 Task: Find connections with filter location Mau with filter topic #Leanstartupswith filter profile language German with filter current company Edureka with filter school M.KUMARASAMY COLLEGE OF ENGINEERING, KARUR with filter industry IT System Training and Support with filter service category Financial Planning with filter keywords title Bellhop
Action: Mouse moved to (593, 80)
Screenshot: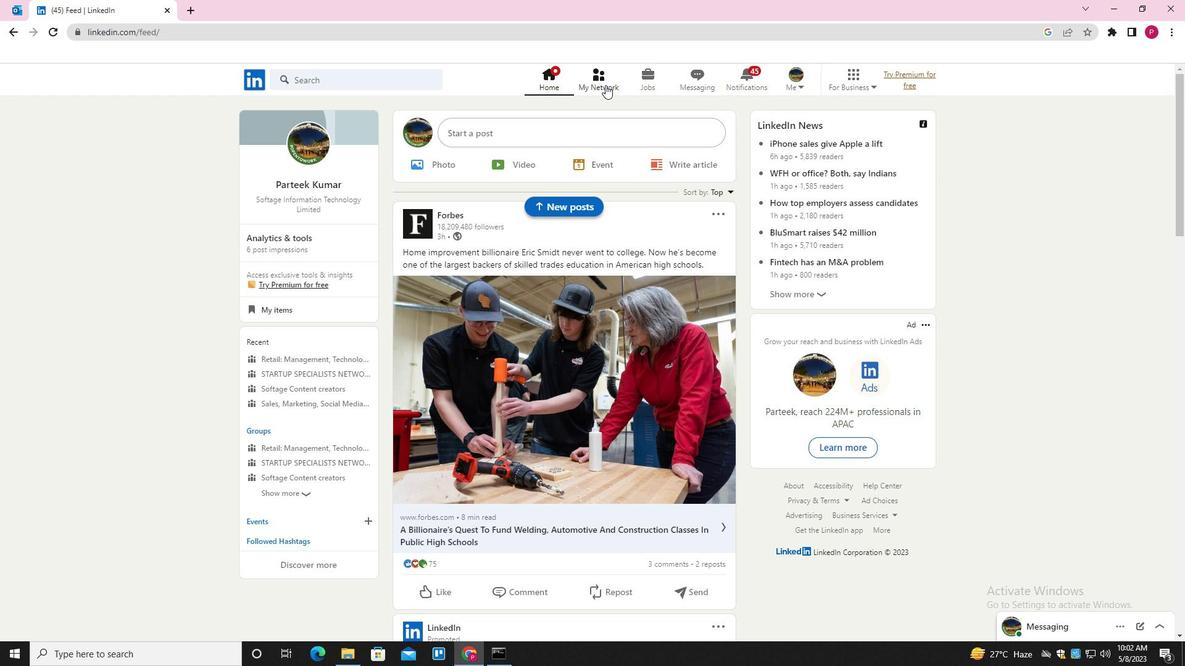 
Action: Mouse pressed left at (593, 80)
Screenshot: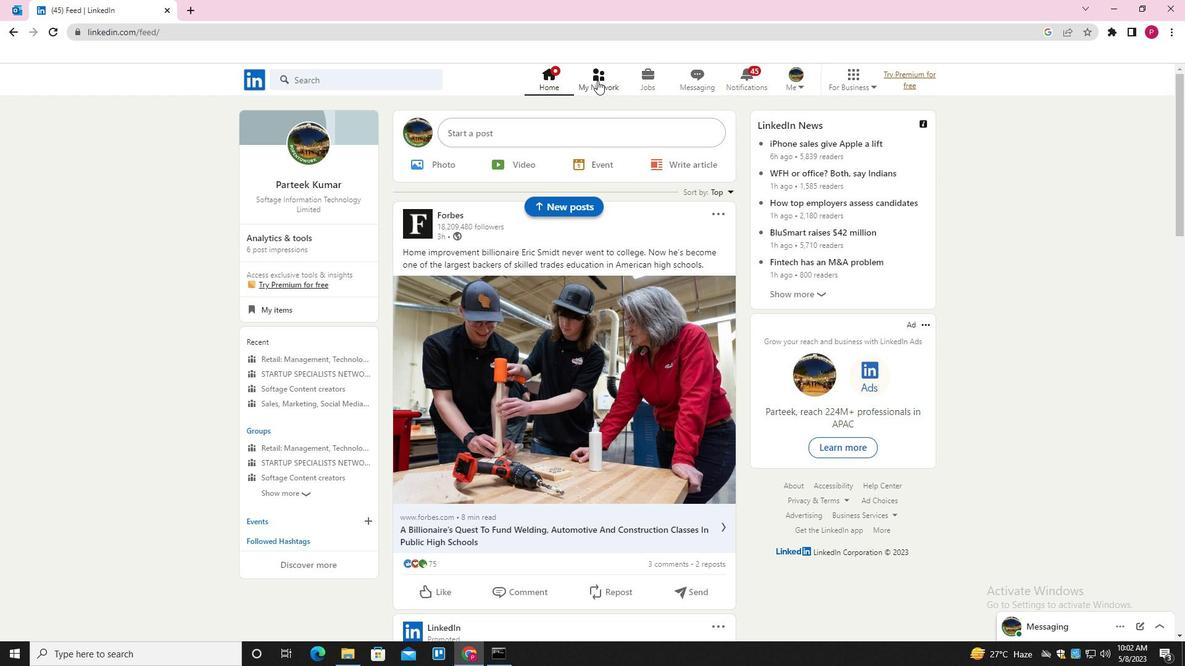 
Action: Mouse moved to (385, 147)
Screenshot: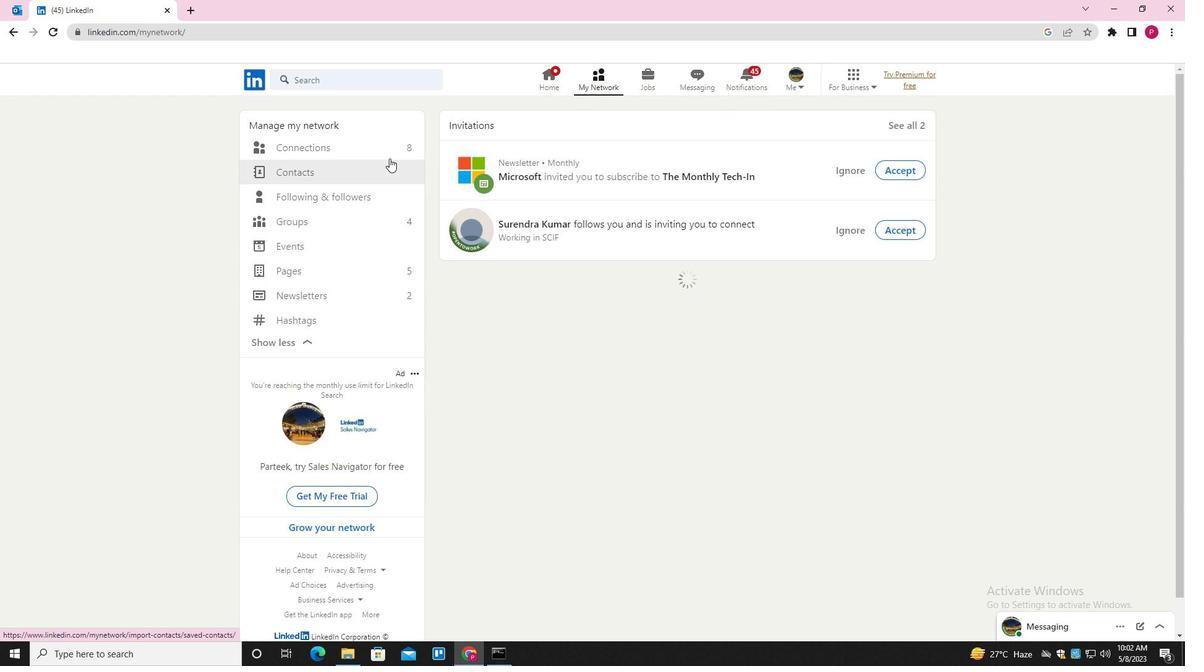 
Action: Mouse pressed left at (385, 147)
Screenshot: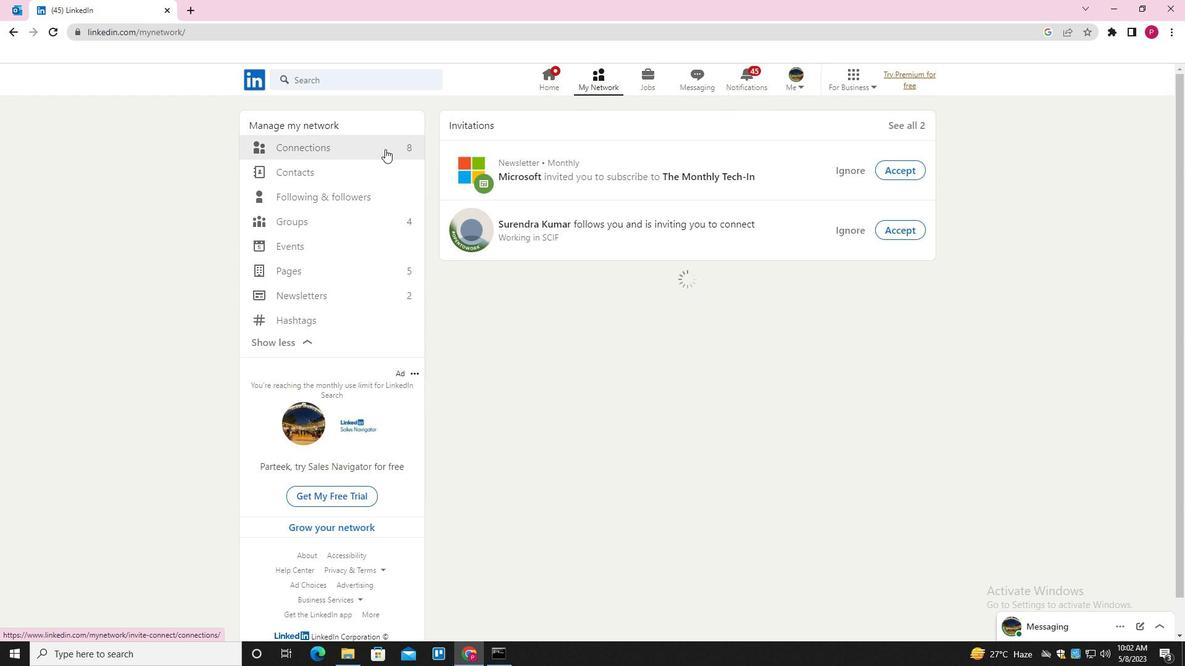 
Action: Mouse moved to (667, 143)
Screenshot: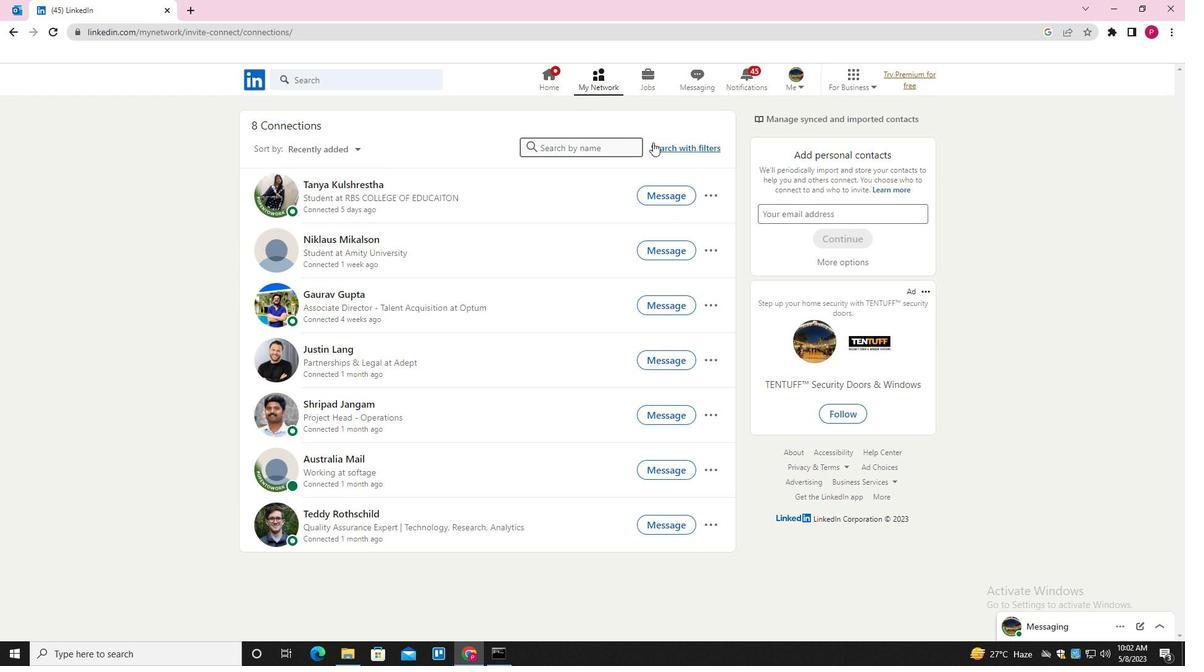 
Action: Mouse pressed left at (667, 143)
Screenshot: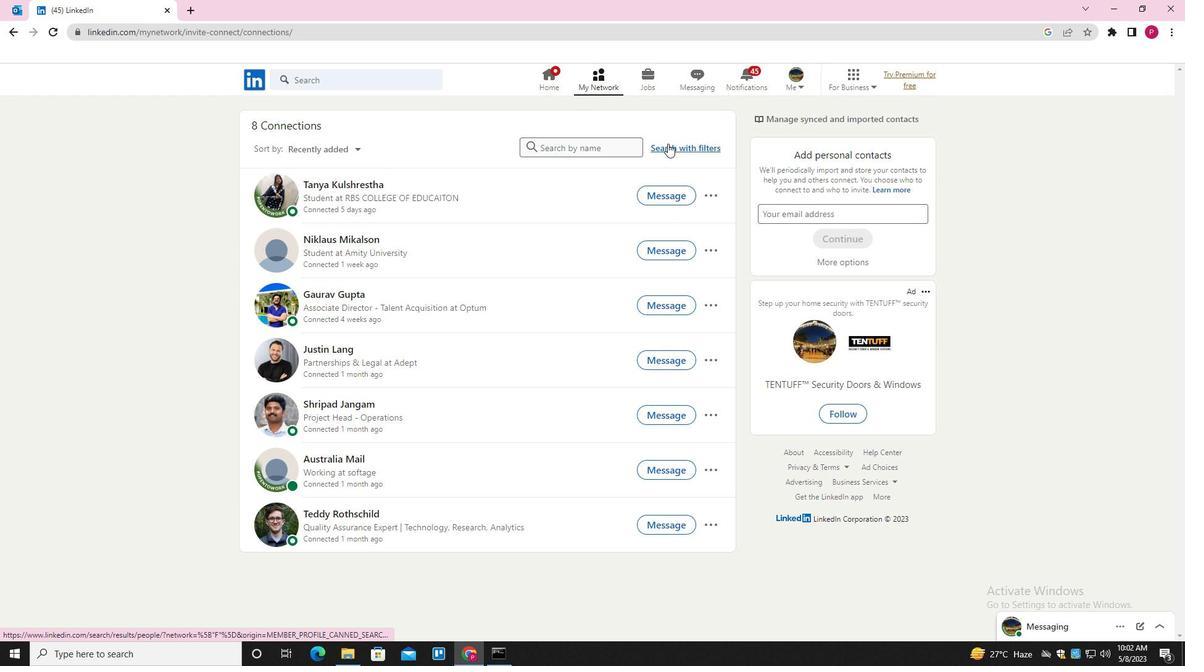 
Action: Mouse moved to (637, 117)
Screenshot: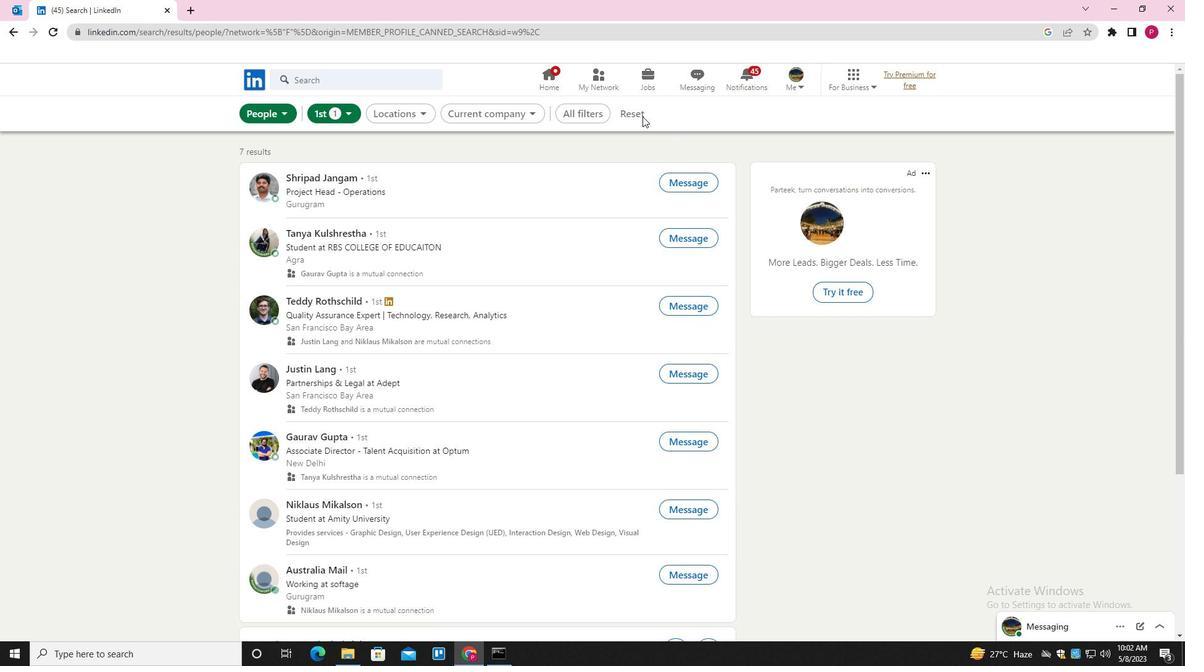 
Action: Mouse pressed left at (637, 117)
Screenshot: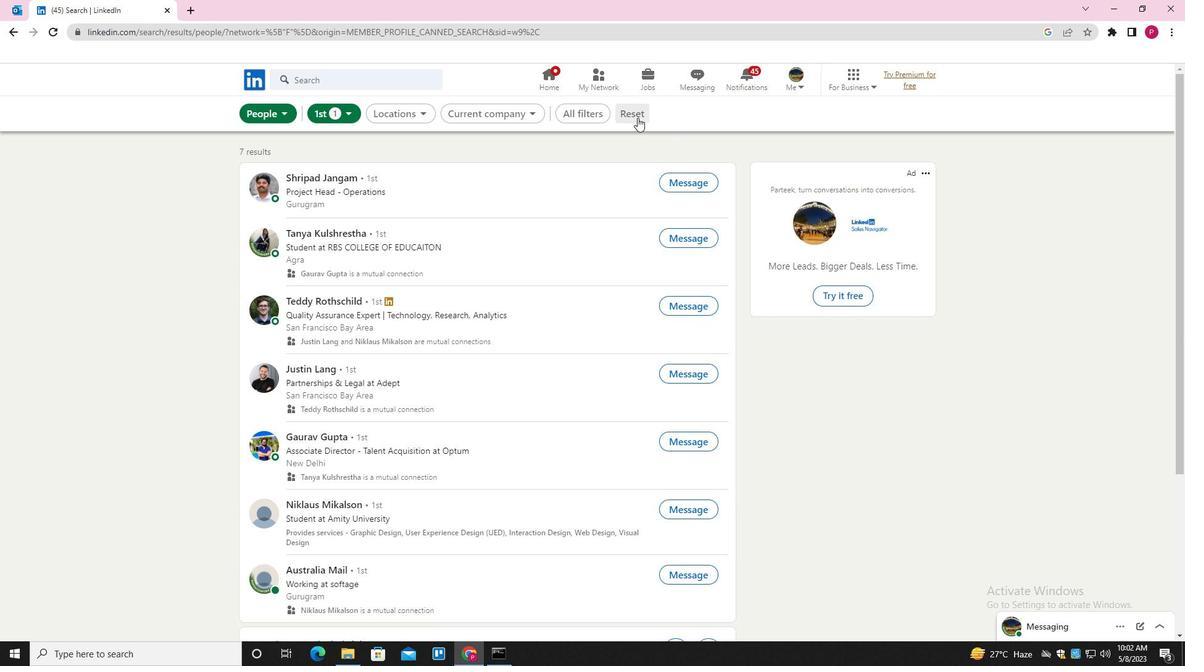 
Action: Mouse moved to (607, 113)
Screenshot: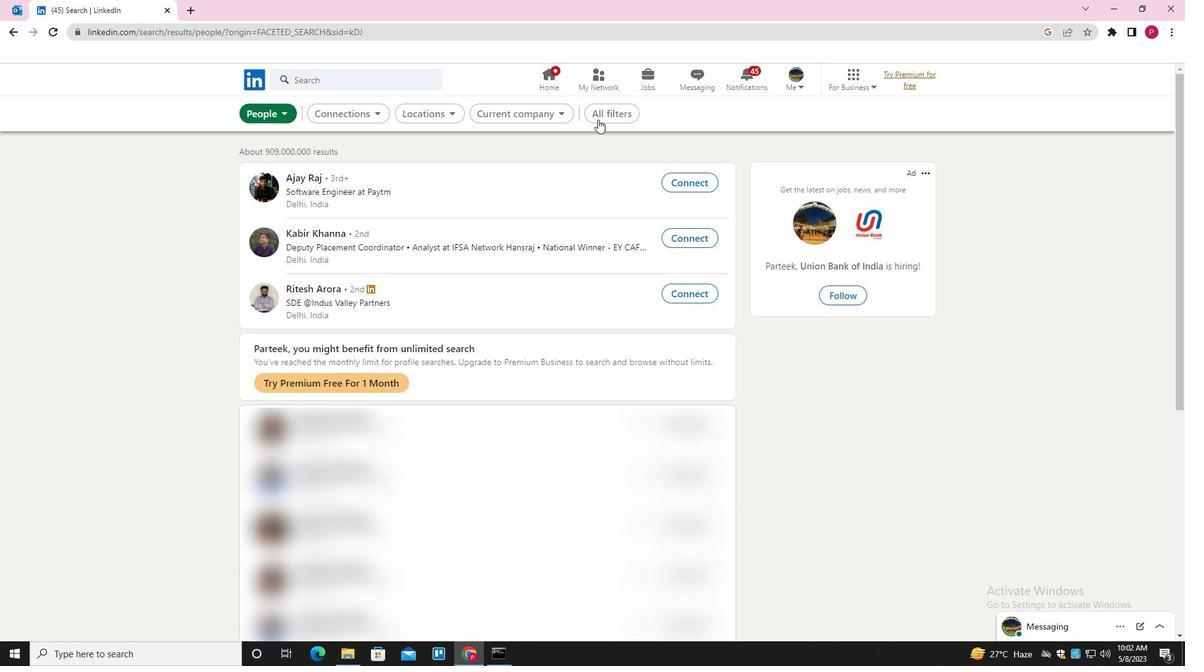 
Action: Mouse pressed left at (607, 113)
Screenshot: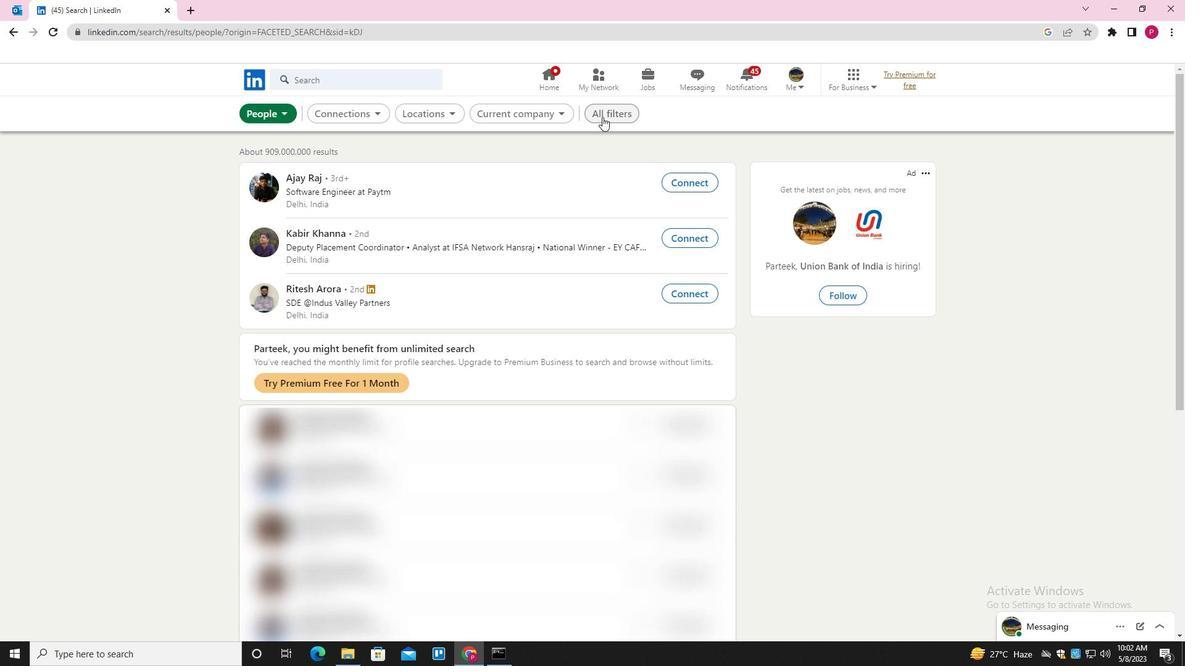 
Action: Mouse moved to (981, 375)
Screenshot: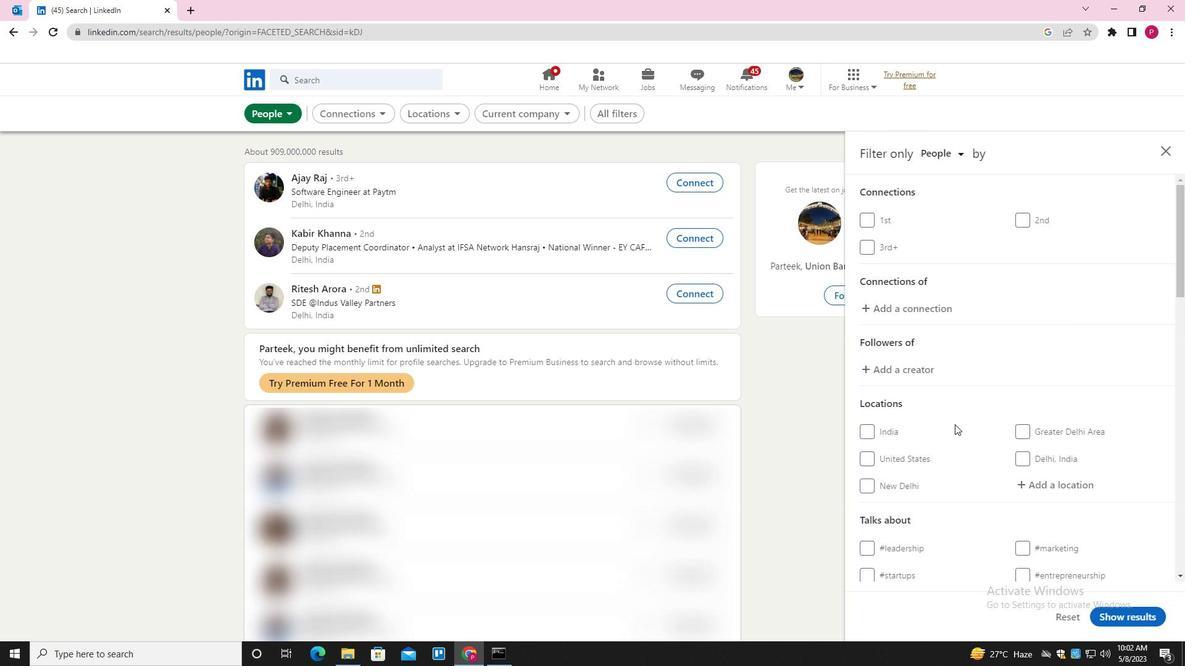 
Action: Mouse scrolled (981, 375) with delta (0, 0)
Screenshot: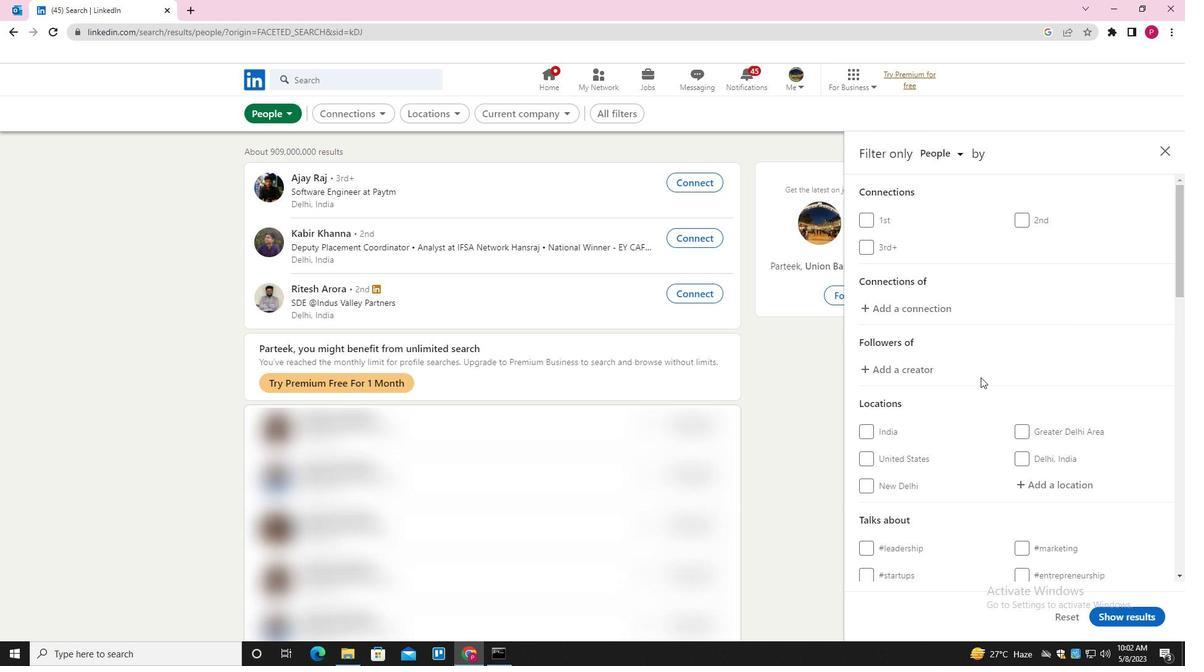 
Action: Mouse scrolled (981, 375) with delta (0, 0)
Screenshot: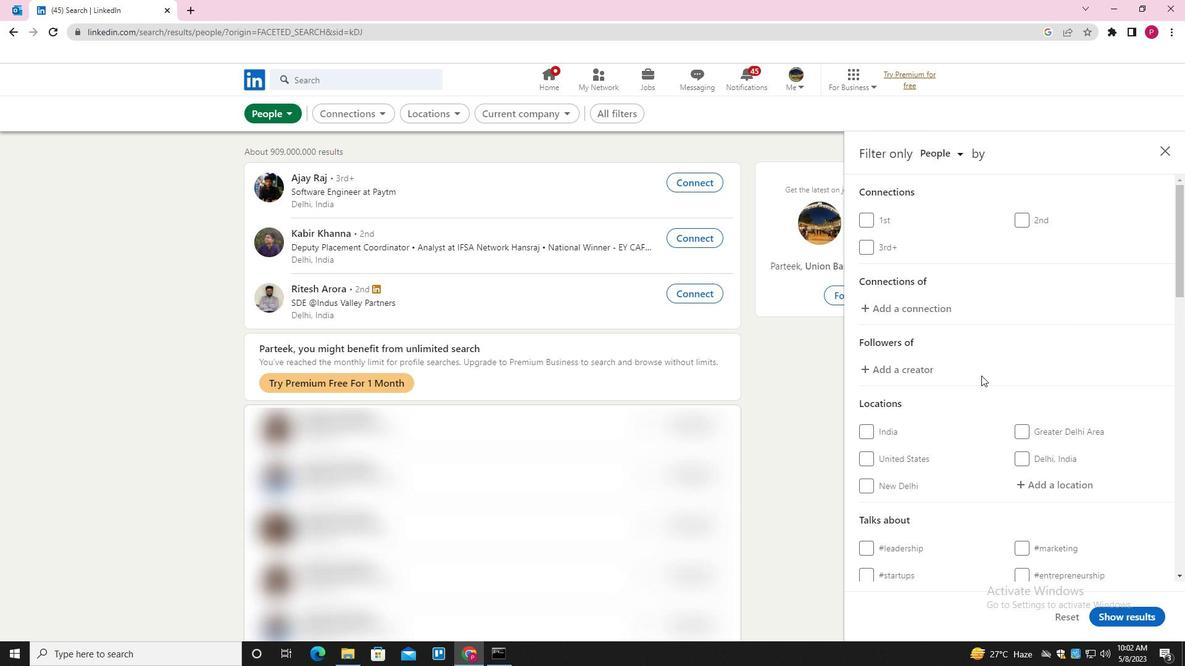 
Action: Mouse scrolled (981, 375) with delta (0, 0)
Screenshot: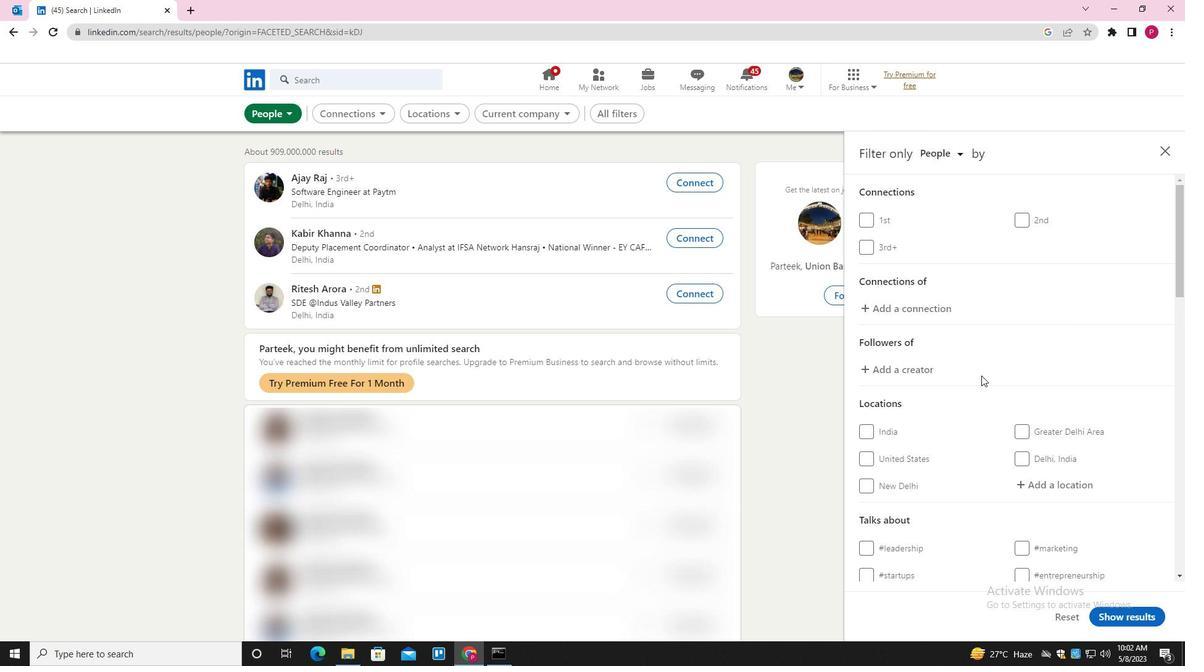 
Action: Mouse moved to (1040, 304)
Screenshot: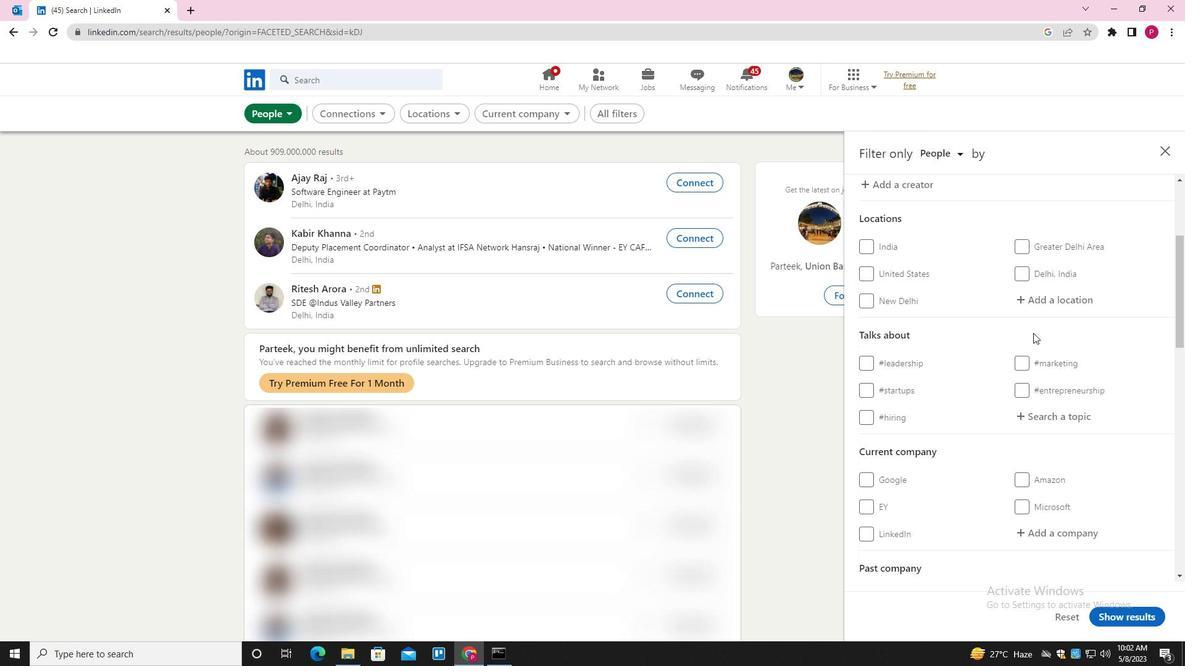 
Action: Mouse pressed left at (1040, 304)
Screenshot: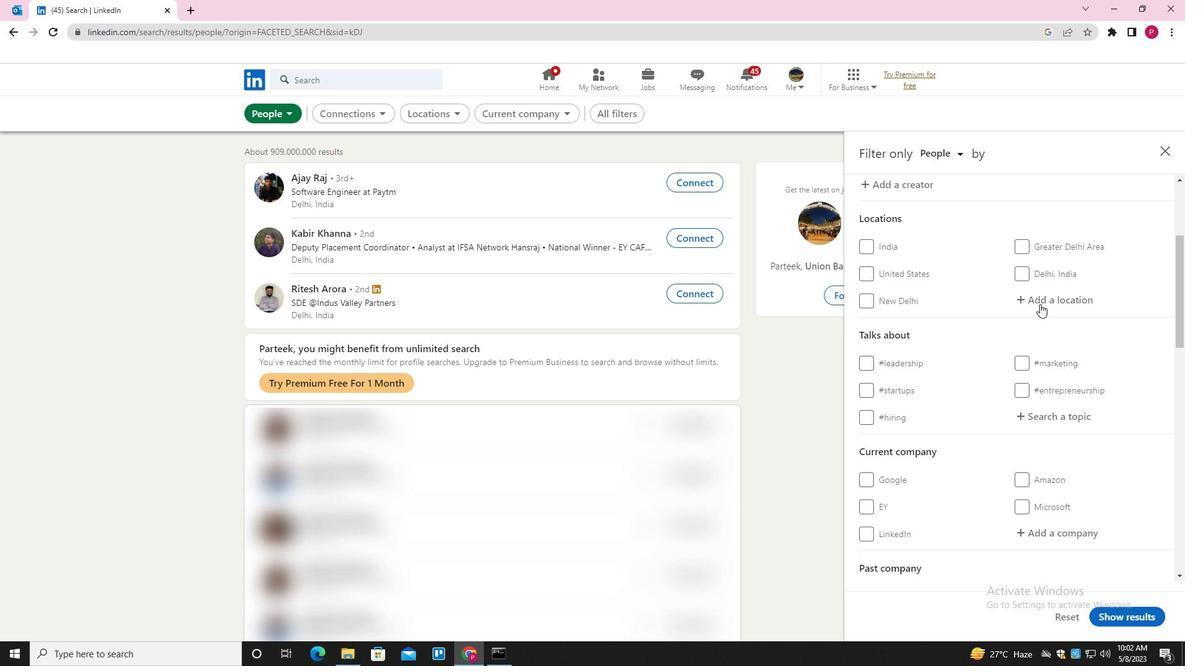 
Action: Key pressed <Key.shift>MAU<Key.space><Key.down><Key.enter>
Screenshot: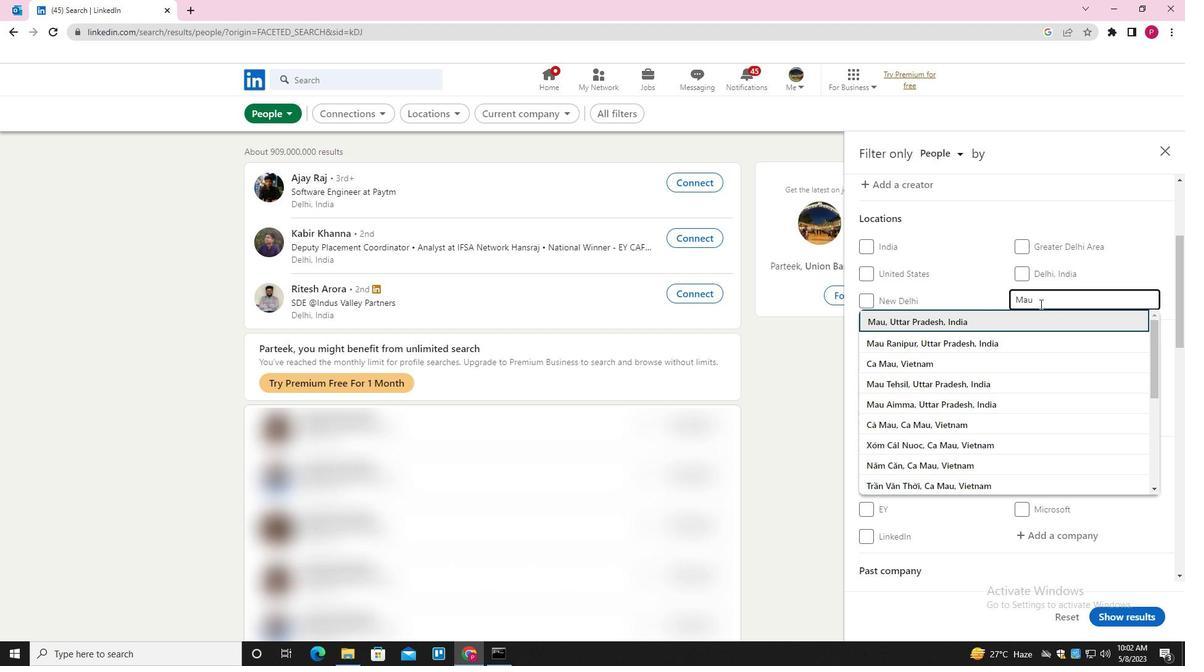 
Action: Mouse moved to (1066, 361)
Screenshot: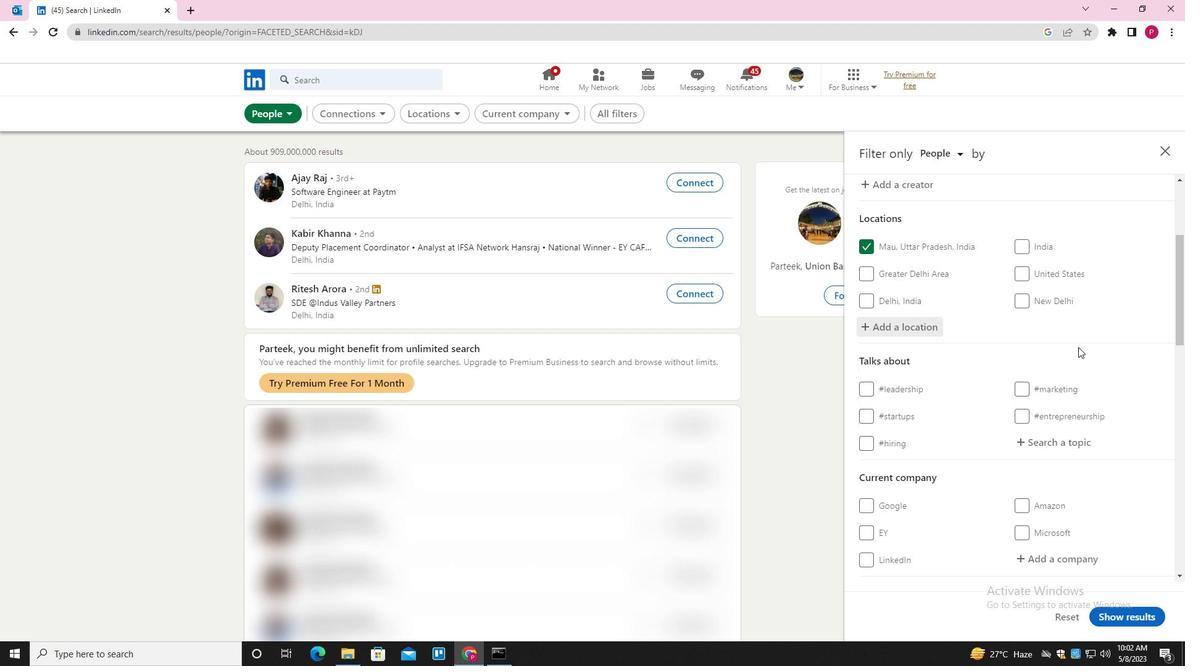 
Action: Mouse scrolled (1066, 361) with delta (0, 0)
Screenshot: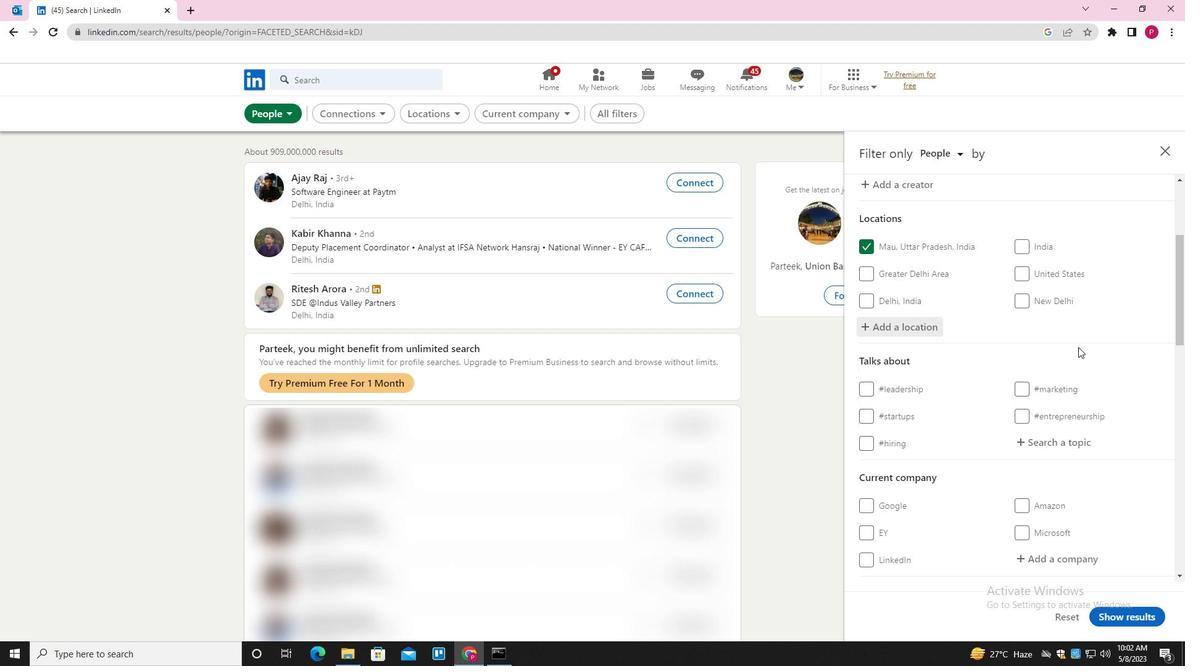 
Action: Mouse moved to (1065, 362)
Screenshot: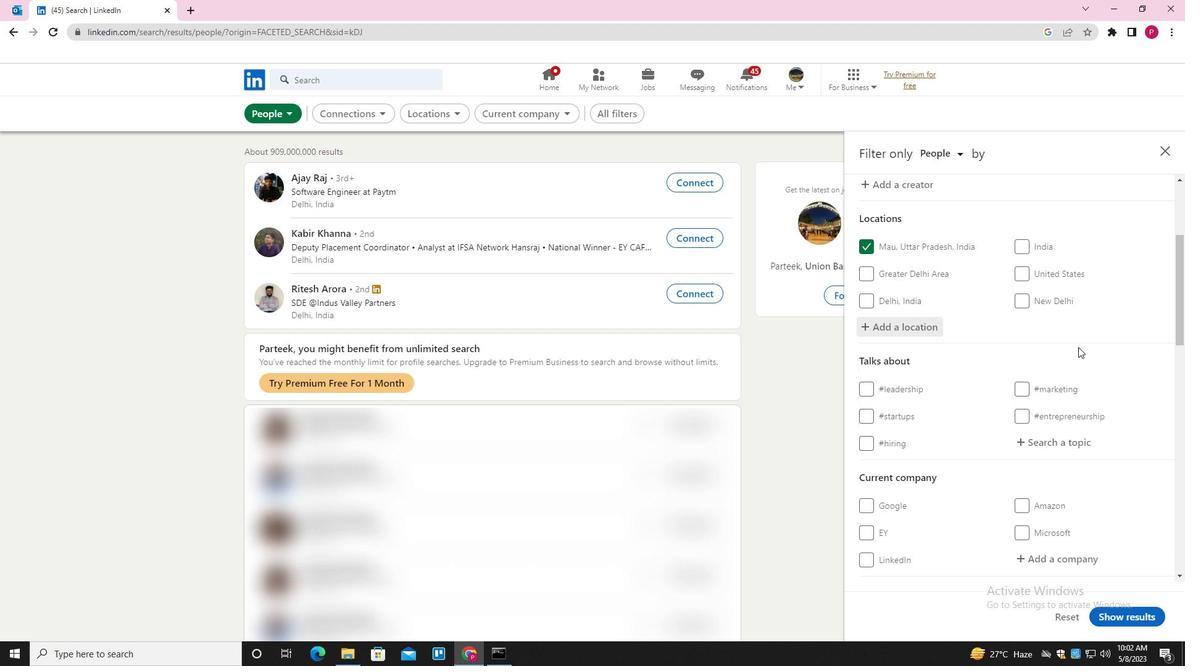 
Action: Mouse scrolled (1065, 361) with delta (0, 0)
Screenshot: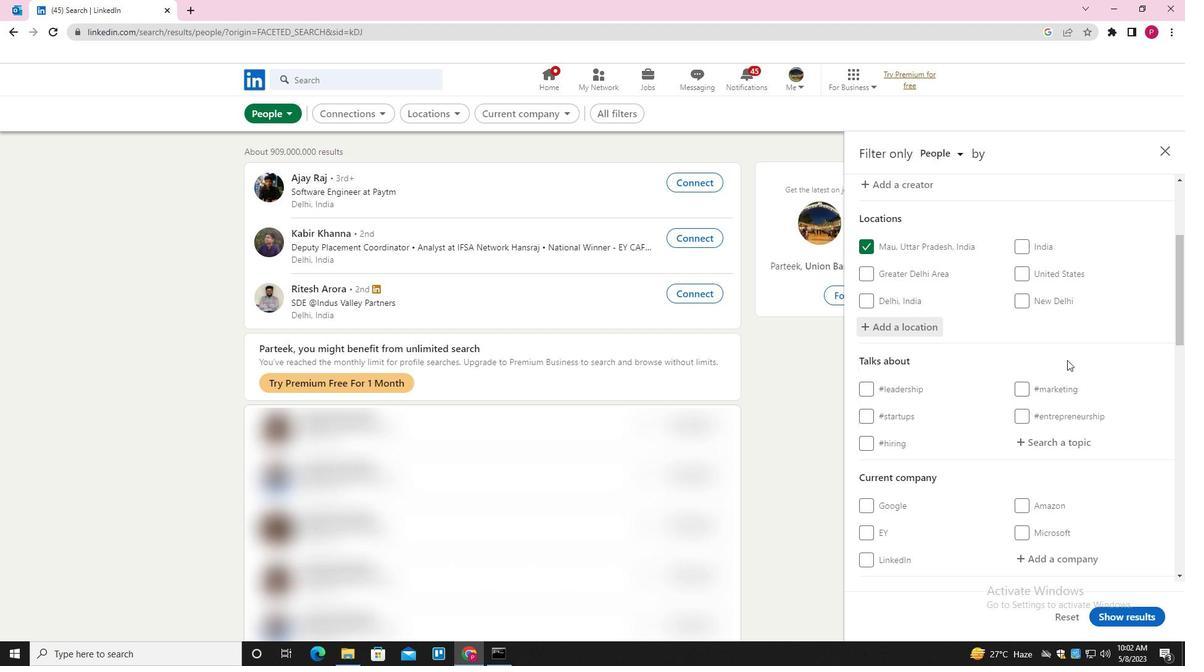 
Action: Mouse moved to (1039, 319)
Screenshot: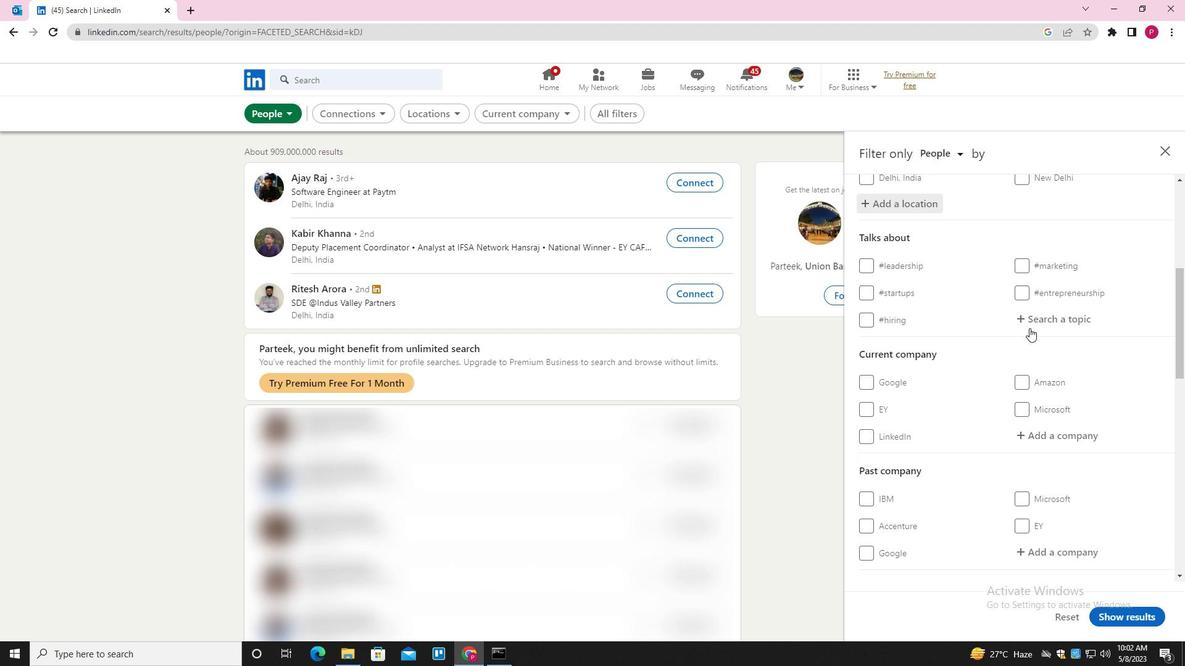 
Action: Mouse pressed left at (1039, 319)
Screenshot: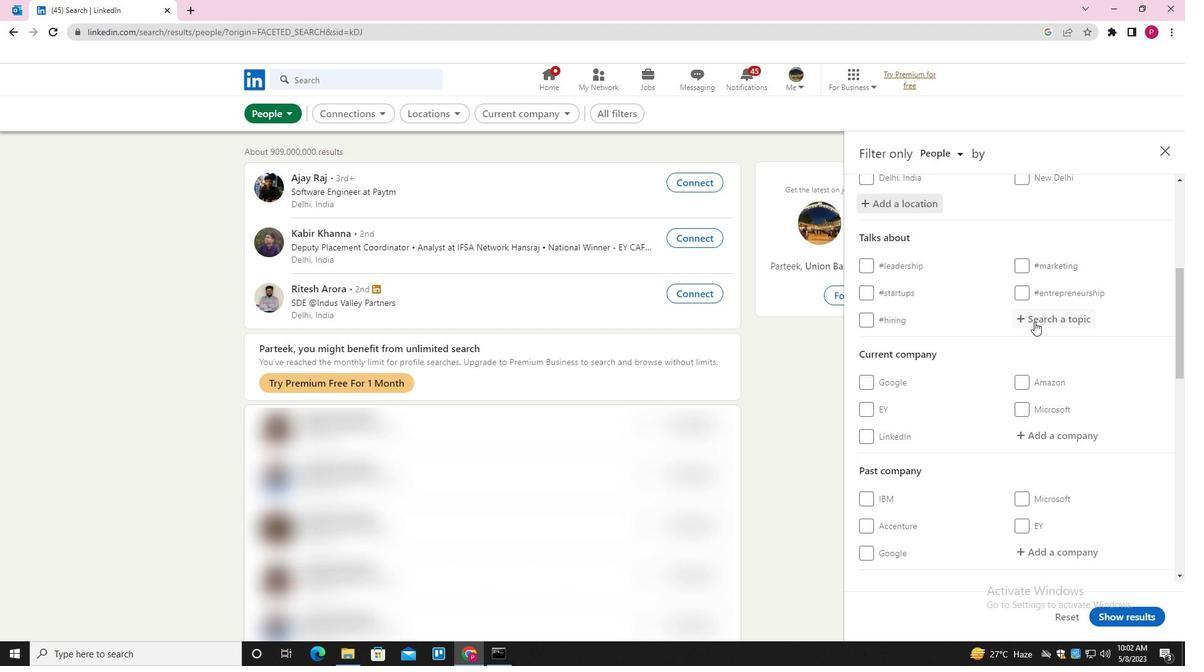 
Action: Key pressed <Key.shift><Key.shift><Key.shift>LEANSTARTUPS<Key.down><Key.enter>
Screenshot: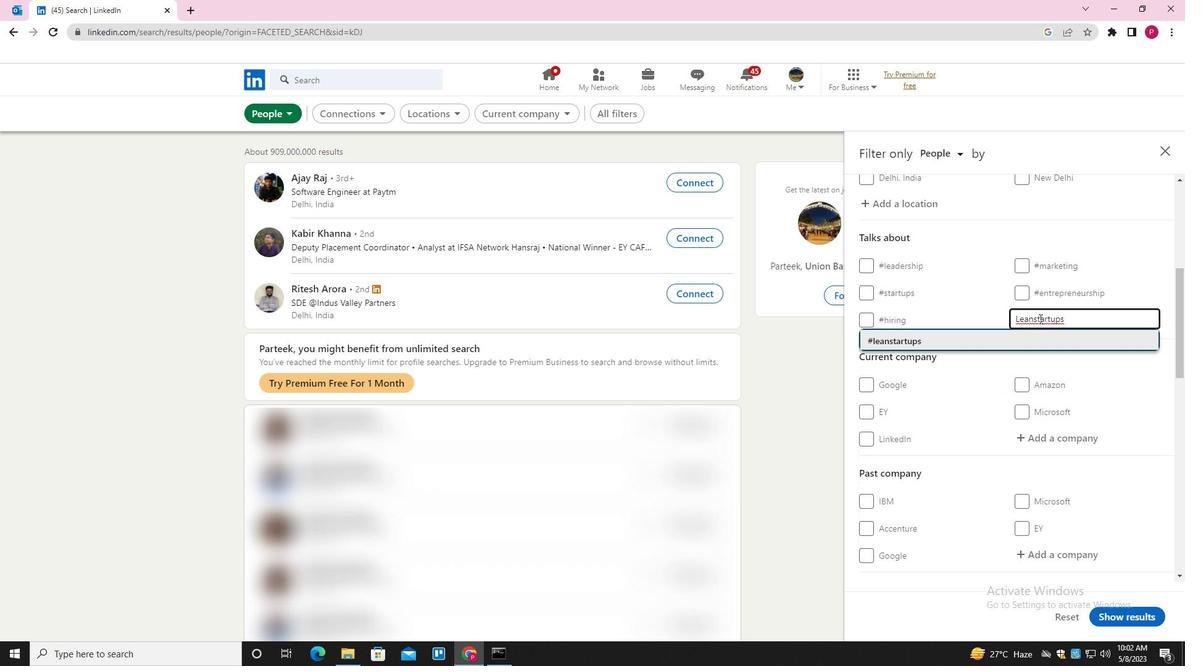 
Action: Mouse moved to (1010, 368)
Screenshot: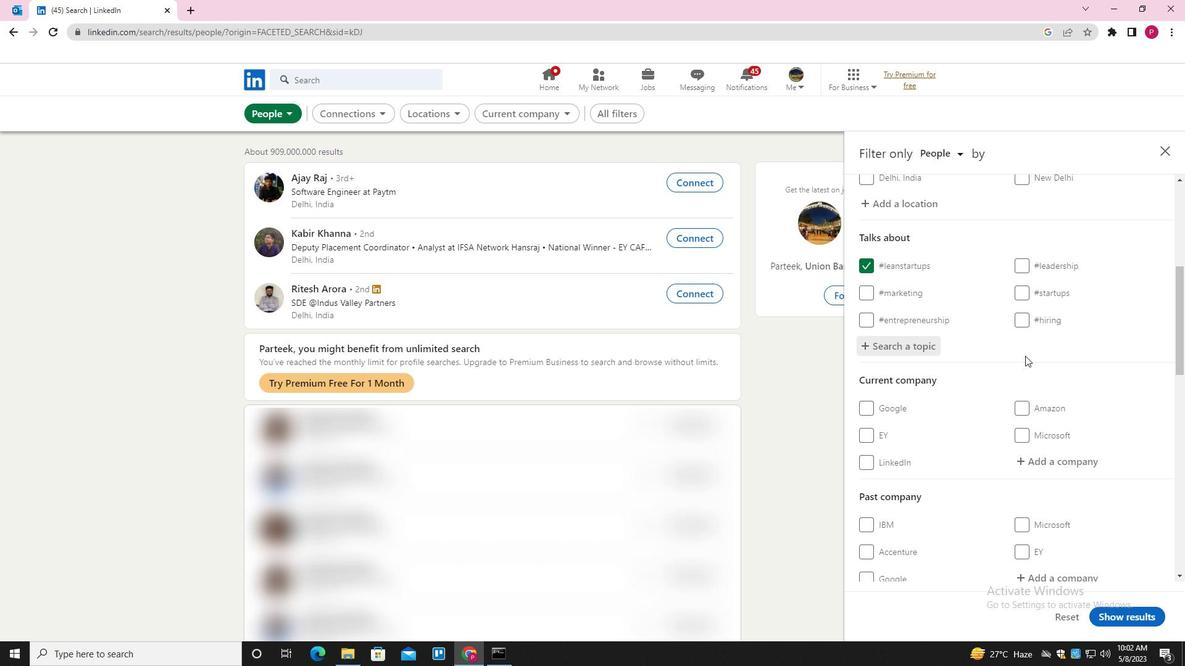 
Action: Mouse scrolled (1010, 367) with delta (0, 0)
Screenshot: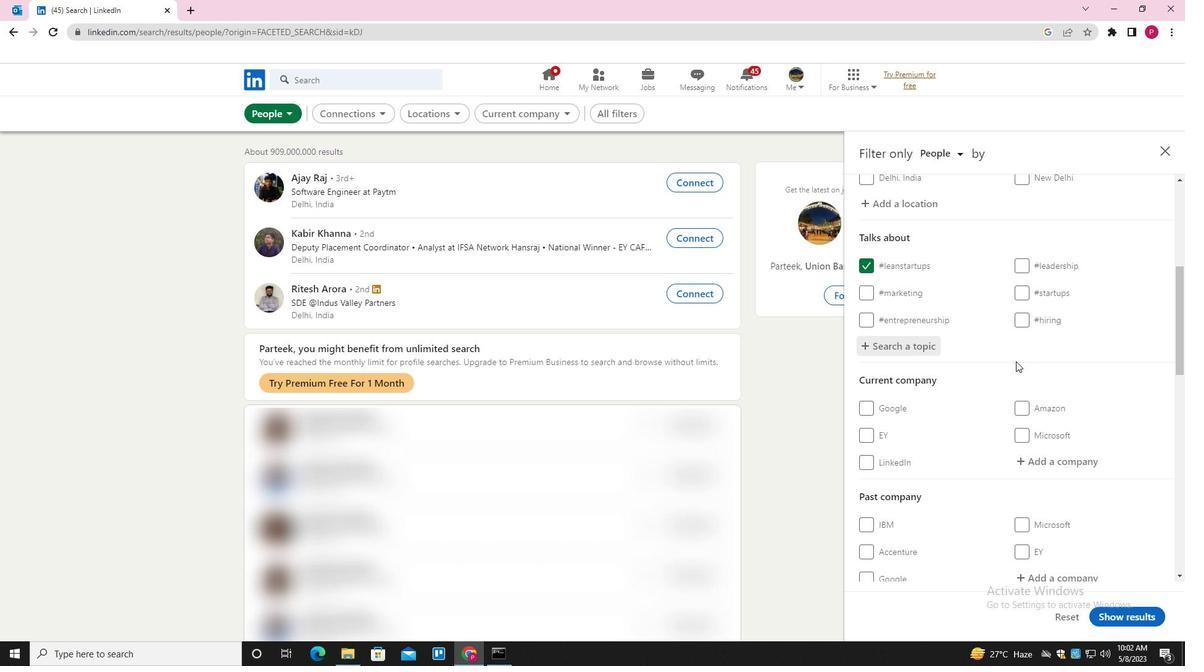 
Action: Mouse scrolled (1010, 367) with delta (0, 0)
Screenshot: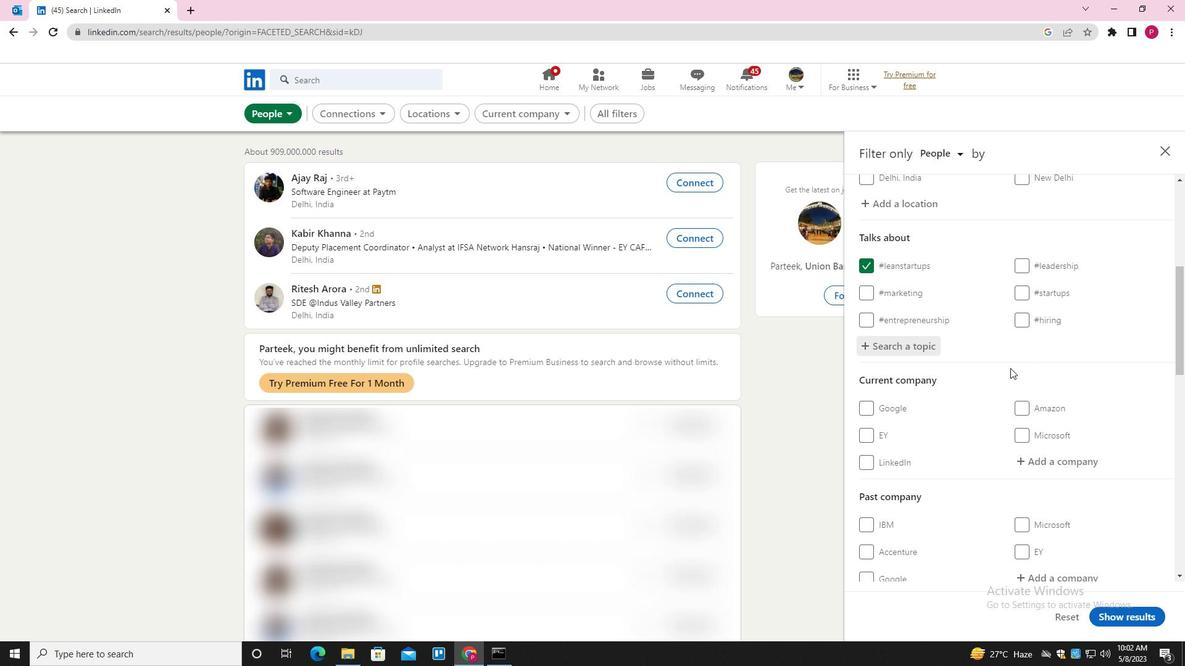 
Action: Mouse scrolled (1010, 367) with delta (0, 0)
Screenshot: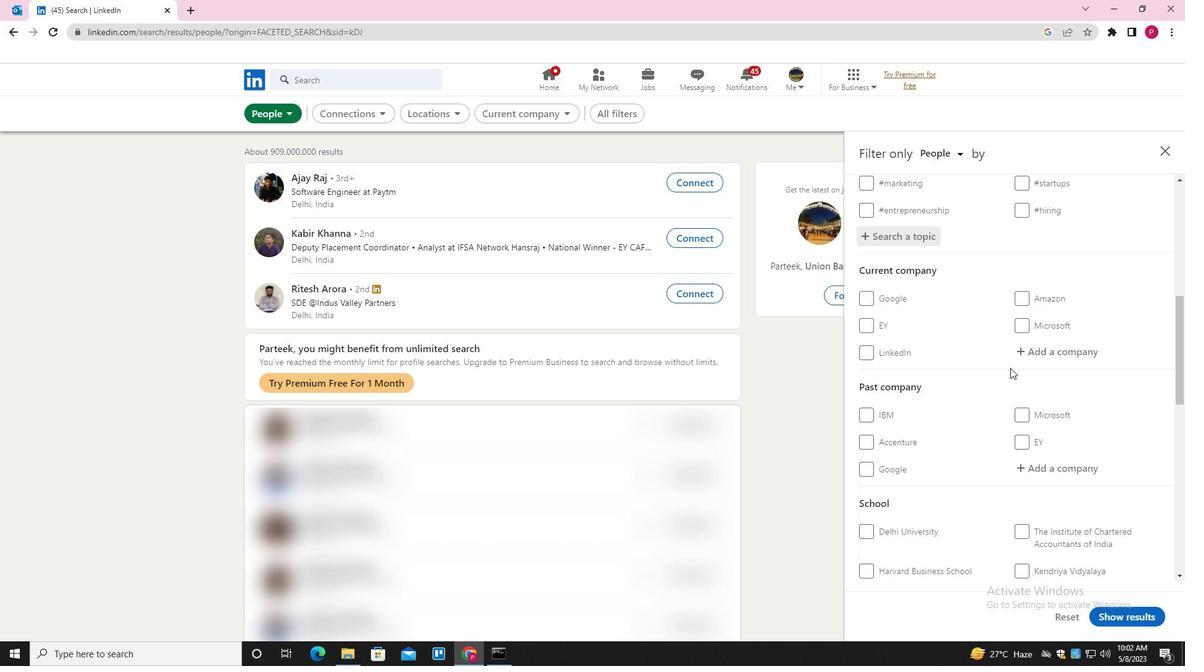 
Action: Mouse scrolled (1010, 367) with delta (0, 0)
Screenshot: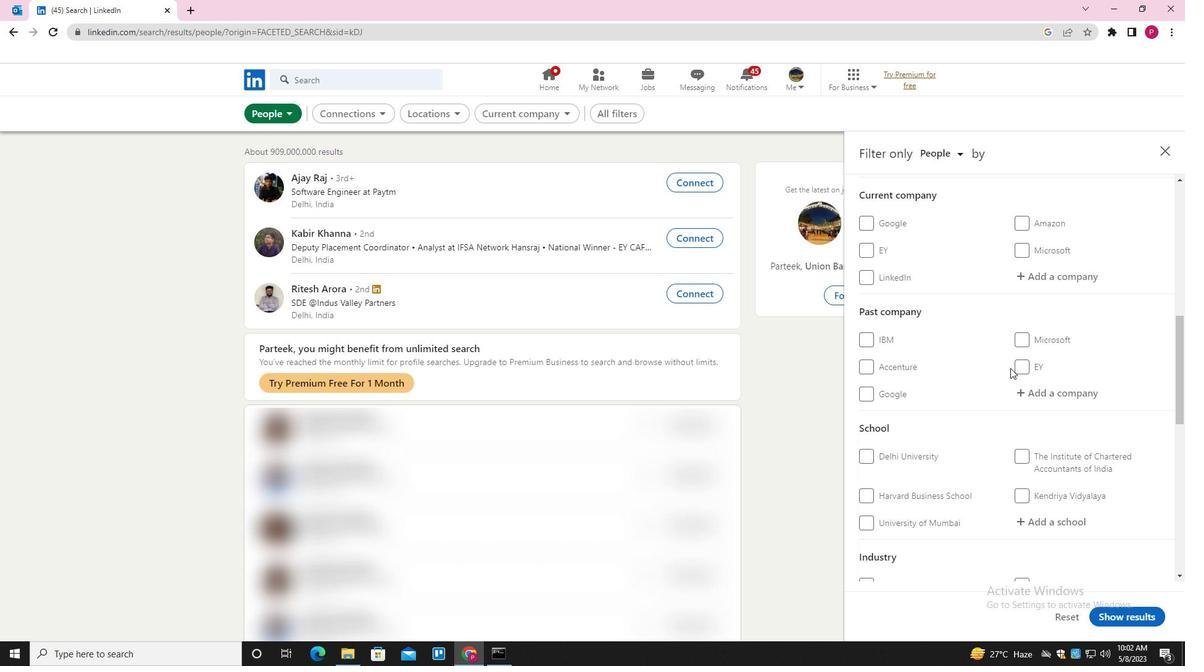 
Action: Mouse scrolled (1010, 367) with delta (0, 0)
Screenshot: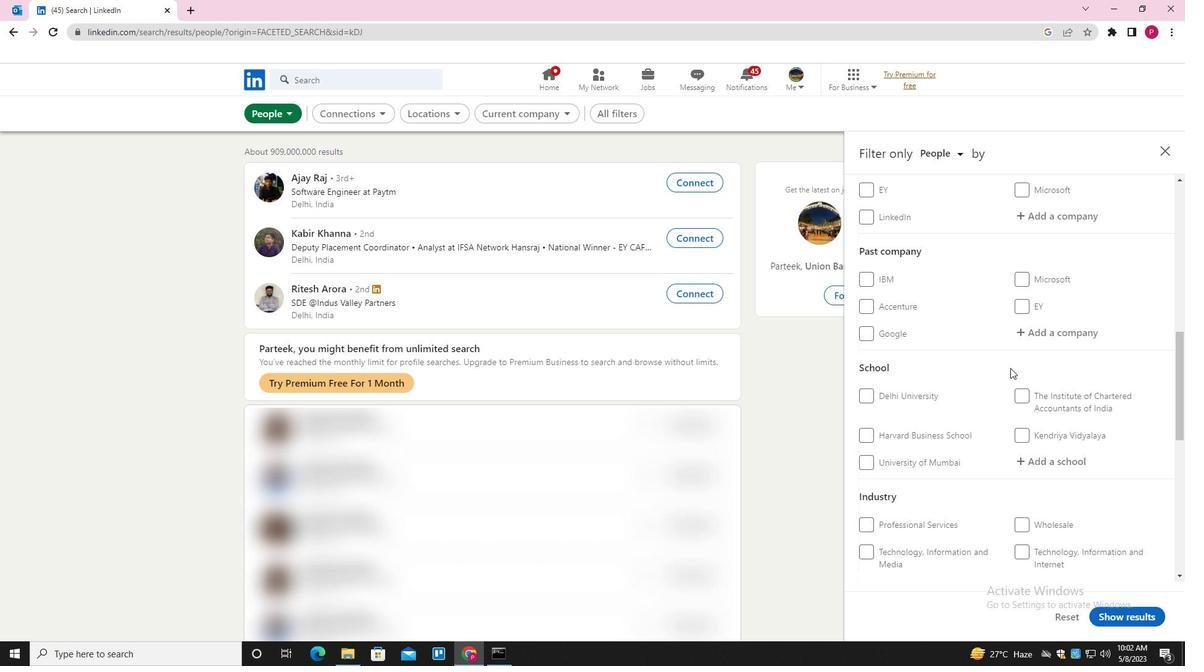 
Action: Mouse scrolled (1010, 367) with delta (0, 0)
Screenshot: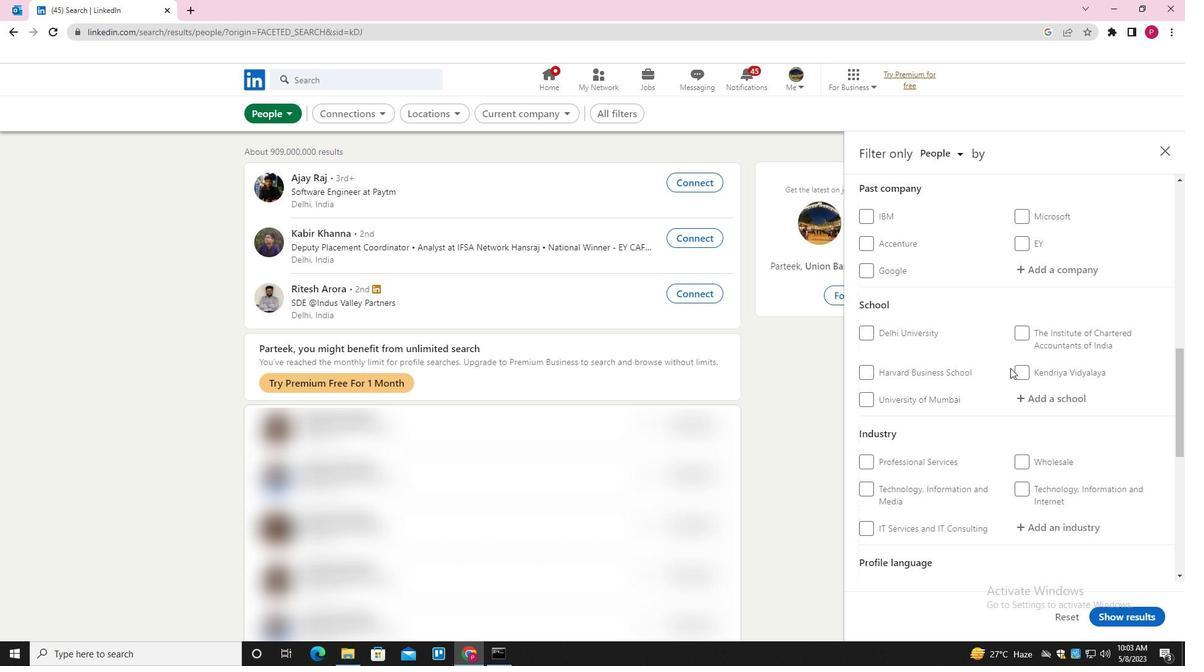 
Action: Mouse scrolled (1010, 367) with delta (0, 0)
Screenshot: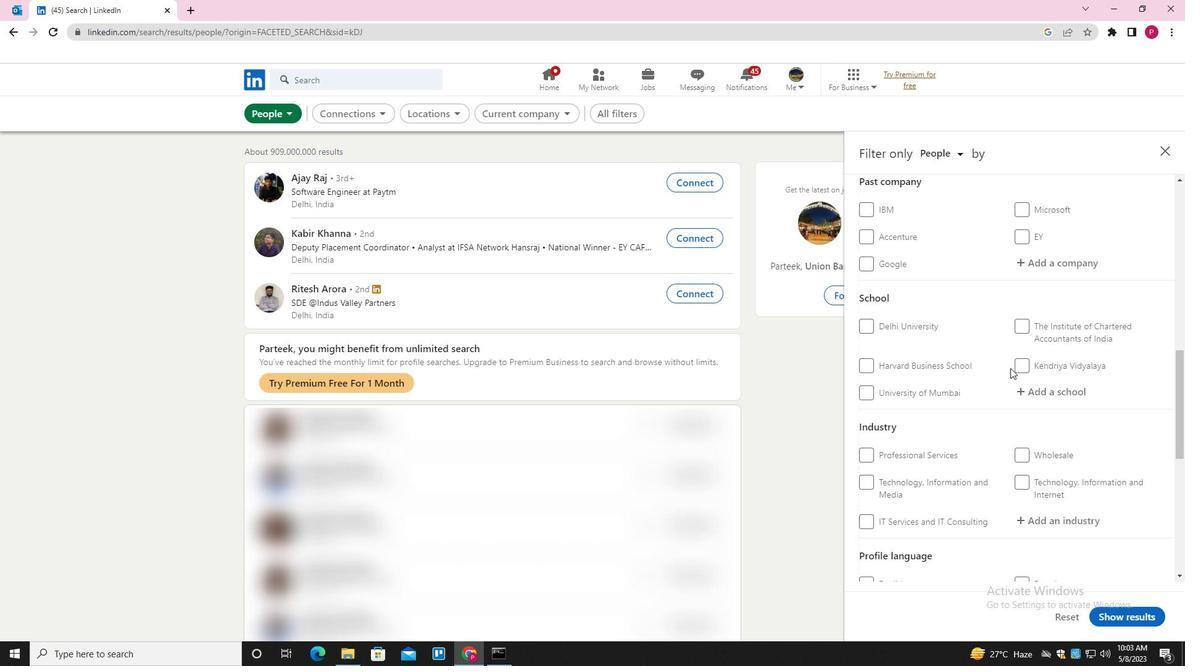 
Action: Mouse scrolled (1010, 367) with delta (0, 0)
Screenshot: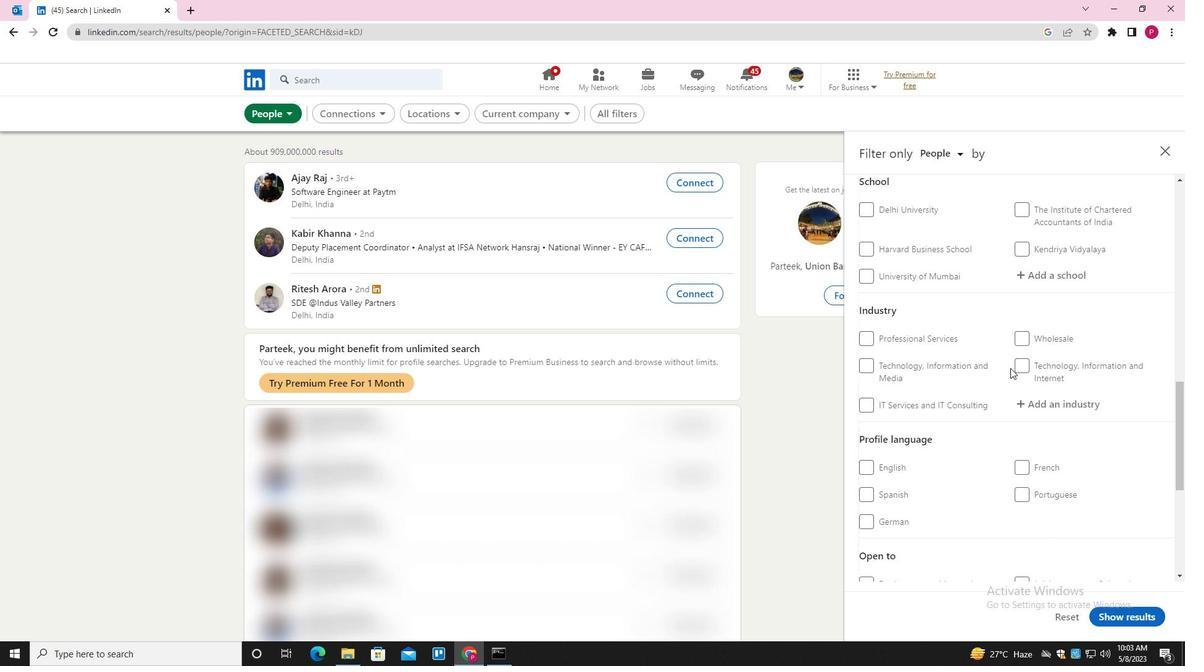 
Action: Mouse moved to (898, 461)
Screenshot: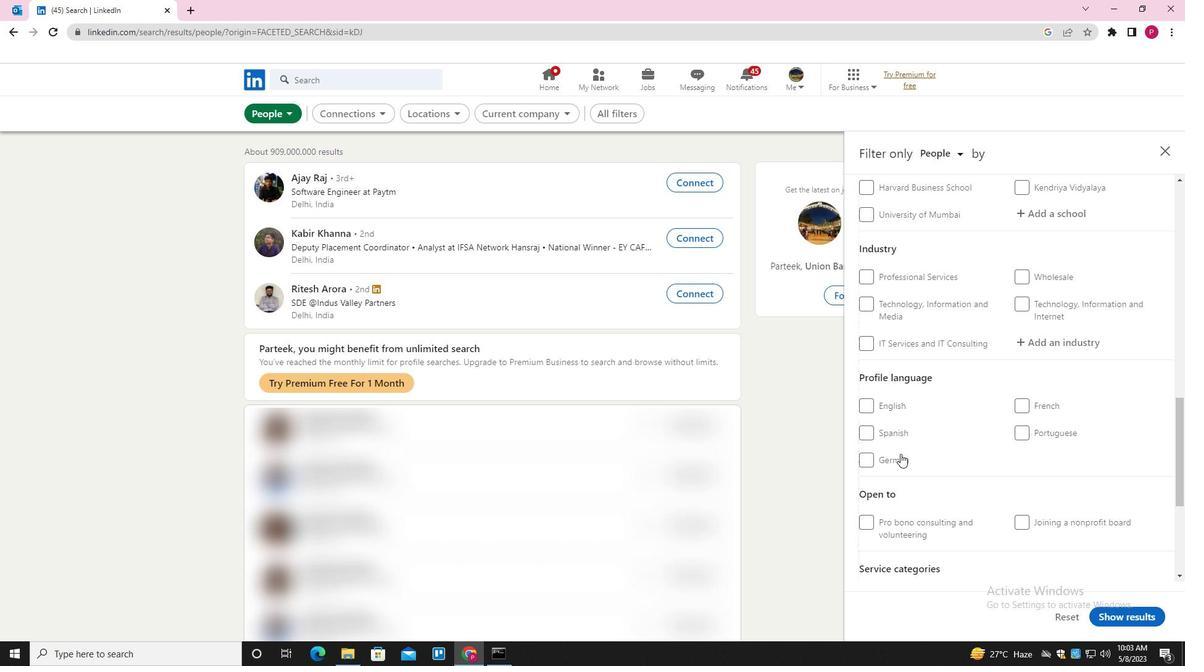 
Action: Mouse pressed left at (898, 461)
Screenshot: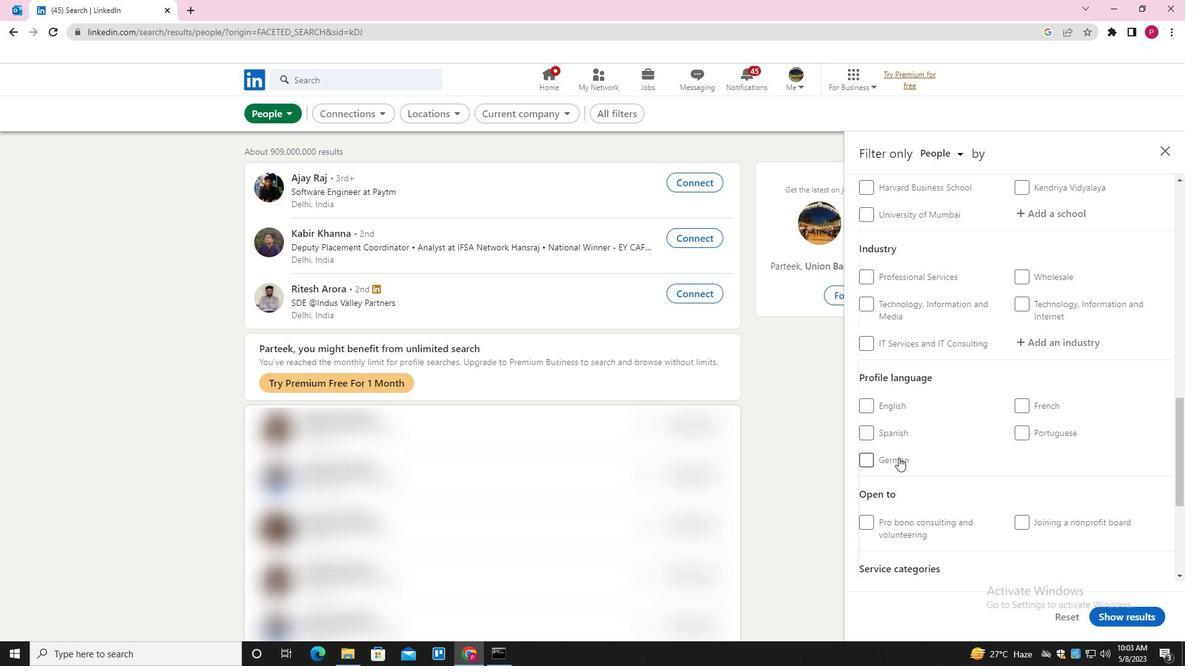 
Action: Mouse moved to (950, 461)
Screenshot: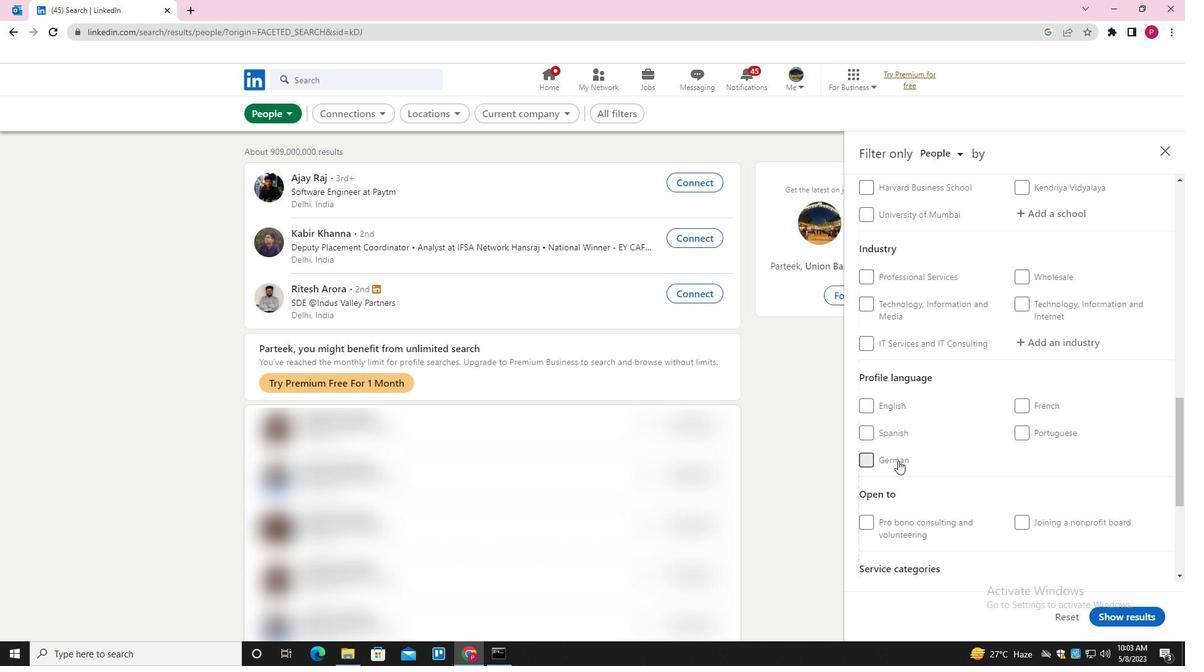 
Action: Mouse scrolled (950, 462) with delta (0, 0)
Screenshot: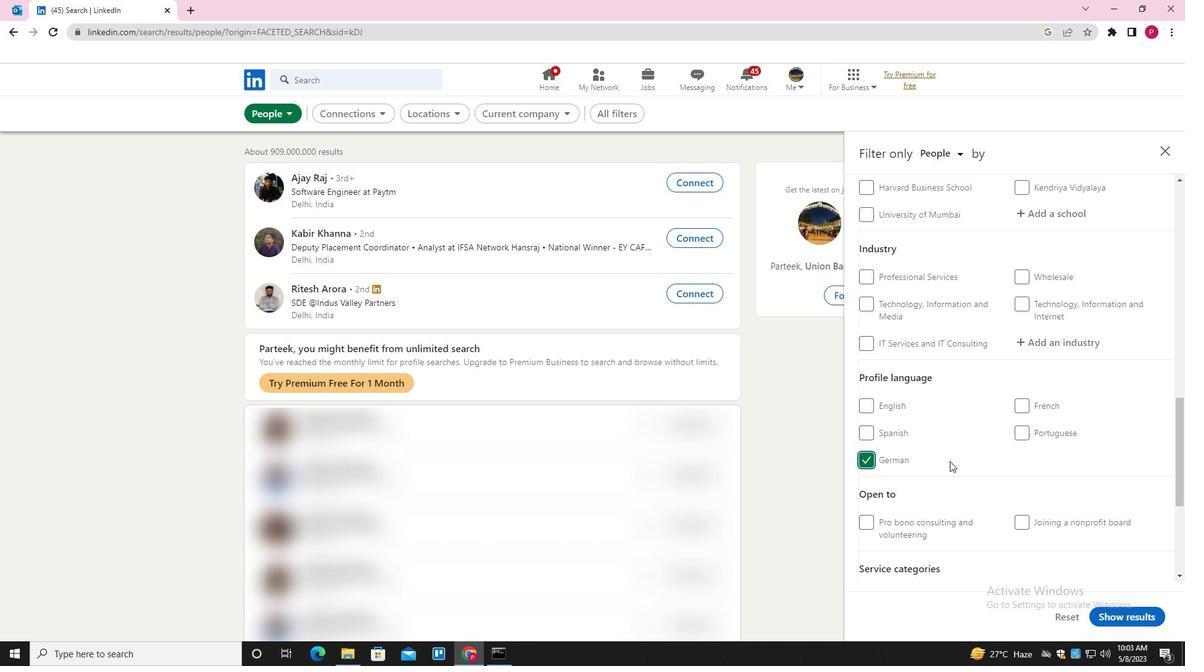 
Action: Mouse scrolled (950, 462) with delta (0, 0)
Screenshot: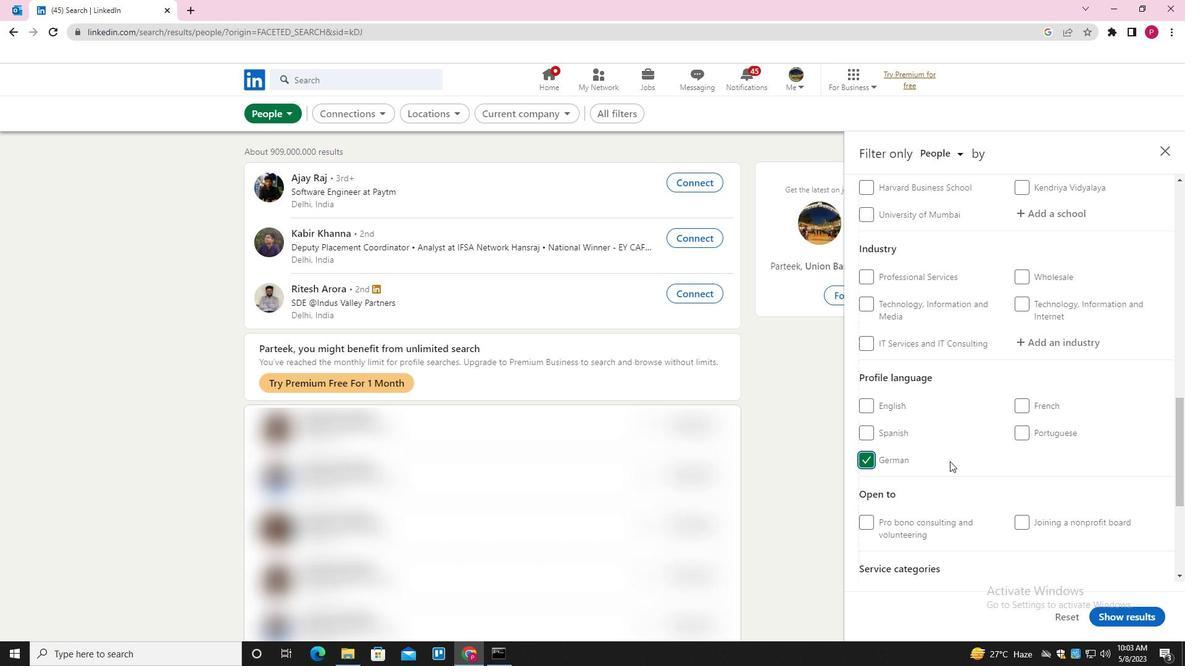 
Action: Mouse scrolled (950, 462) with delta (0, 0)
Screenshot: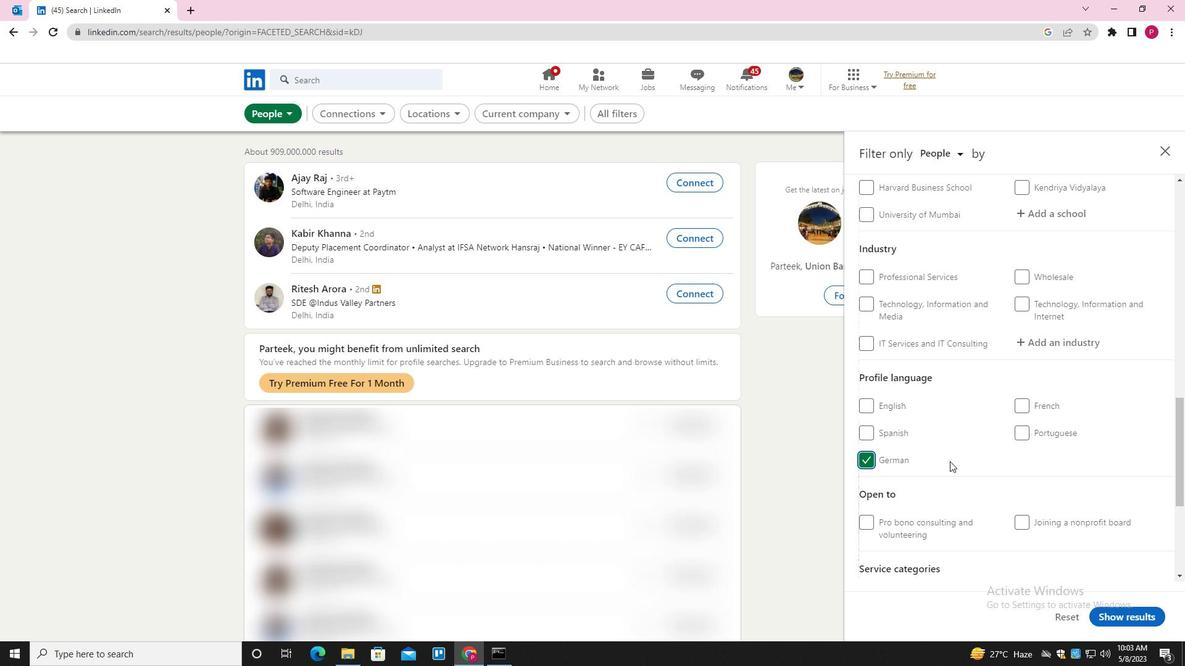 
Action: Mouse scrolled (950, 462) with delta (0, 0)
Screenshot: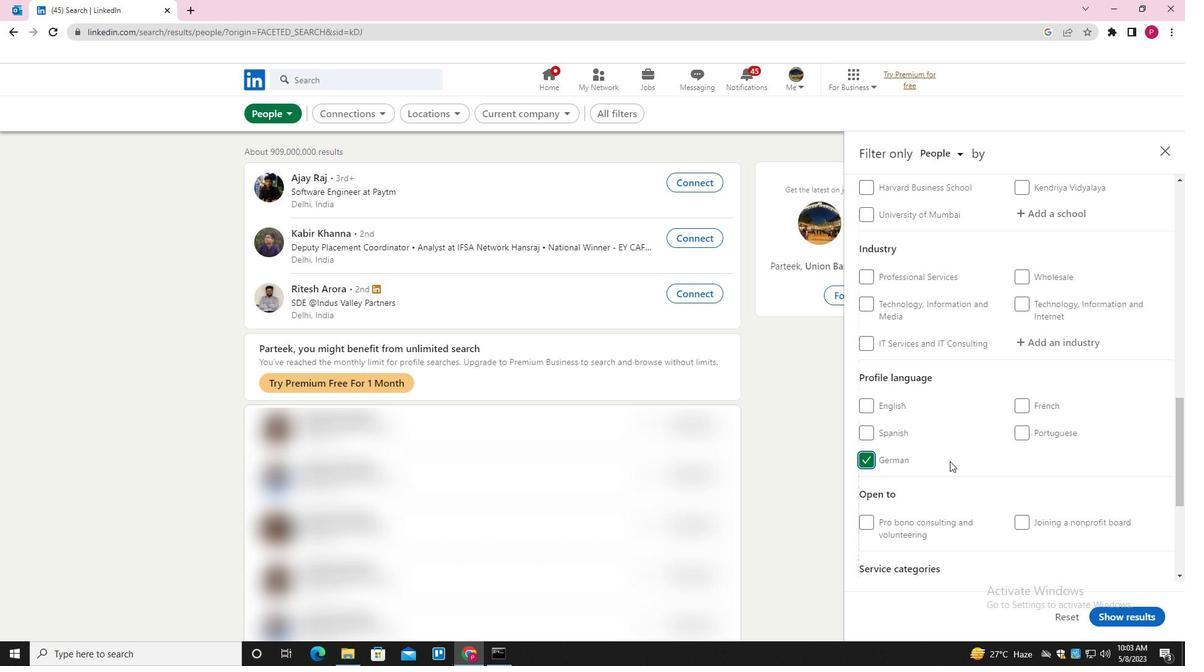 
Action: Mouse scrolled (950, 462) with delta (0, 0)
Screenshot: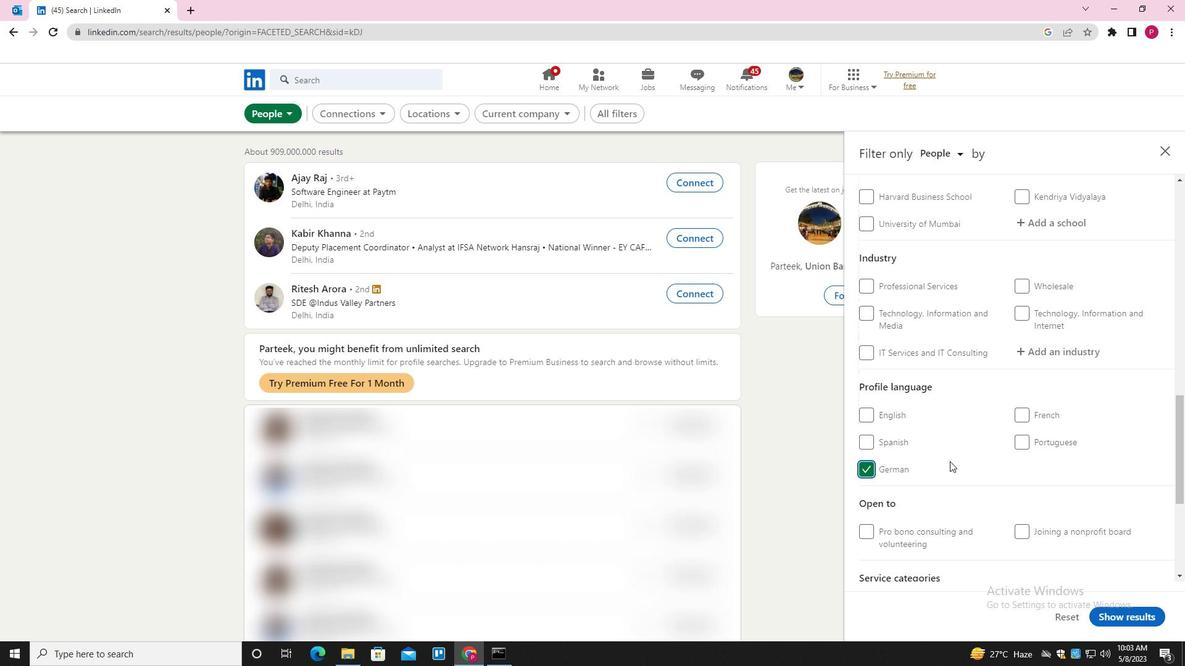 
Action: Mouse scrolled (950, 462) with delta (0, 0)
Screenshot: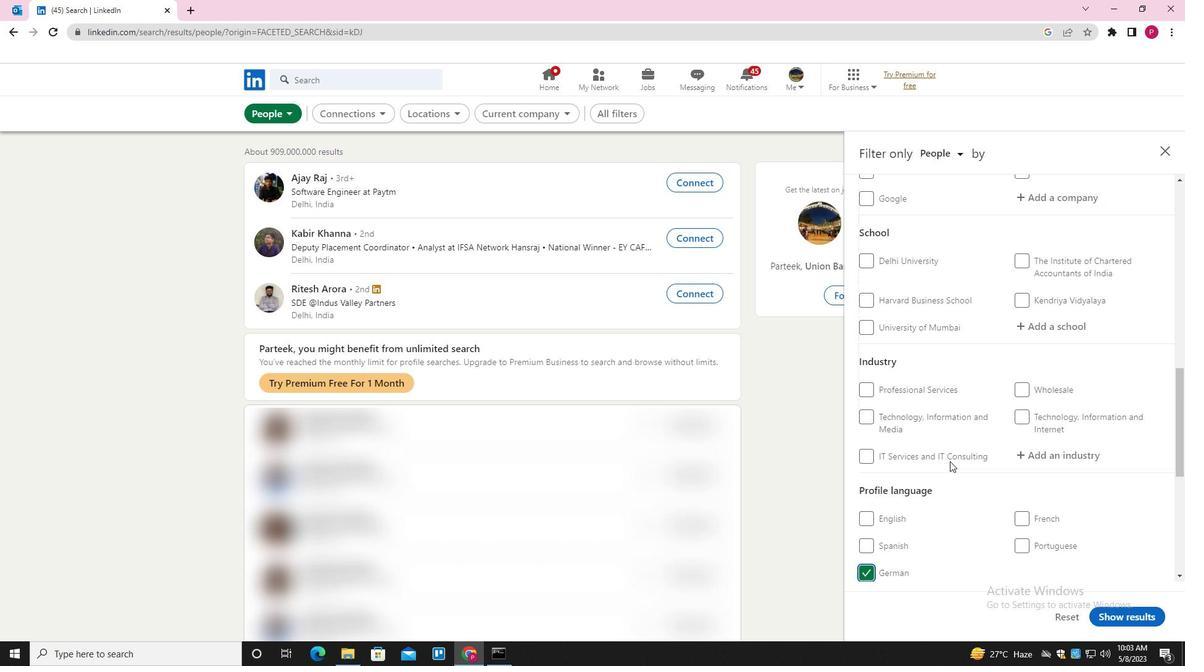 
Action: Mouse scrolled (950, 462) with delta (0, 0)
Screenshot: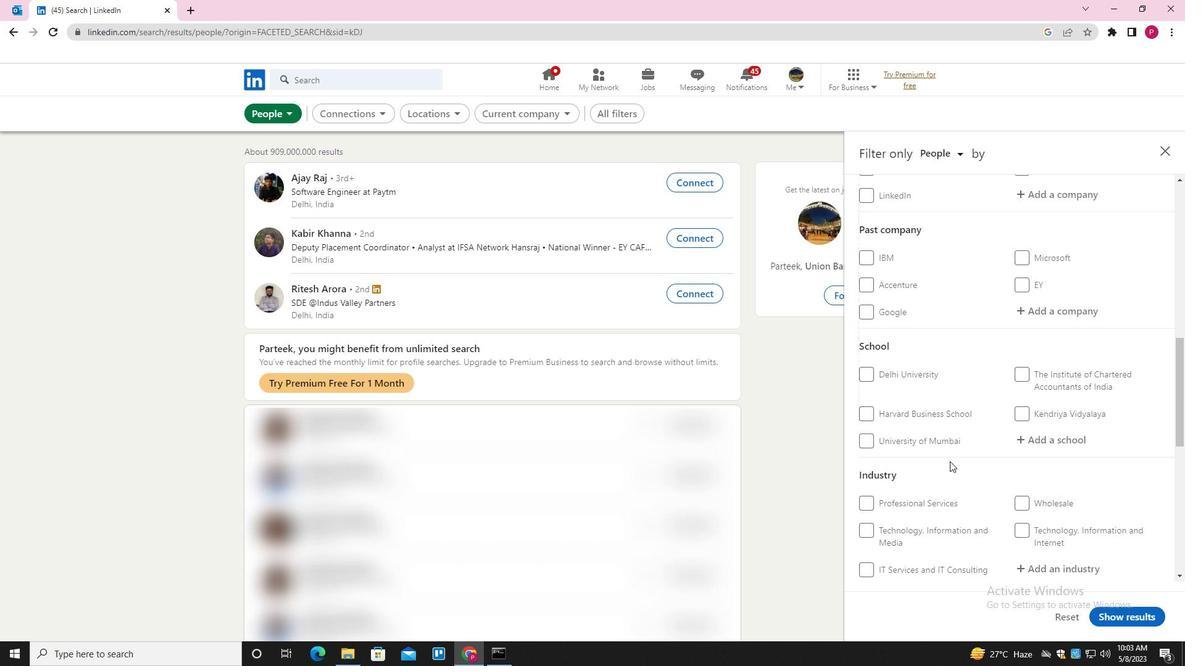 
Action: Mouse moved to (1040, 399)
Screenshot: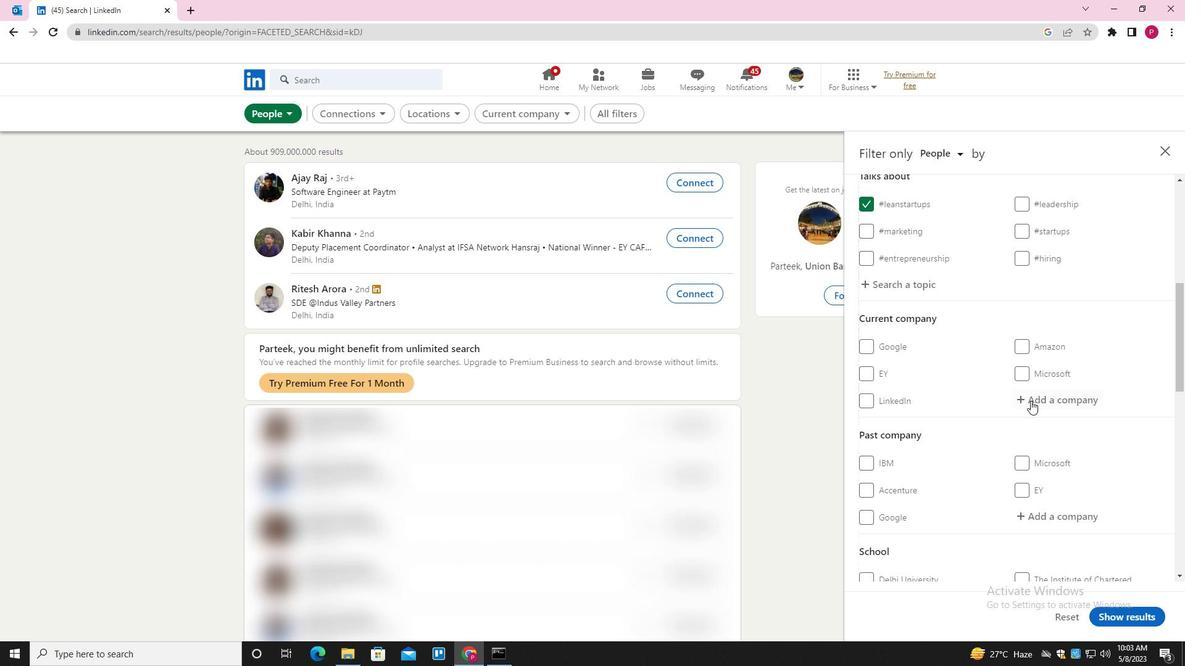 
Action: Mouse pressed left at (1040, 399)
Screenshot: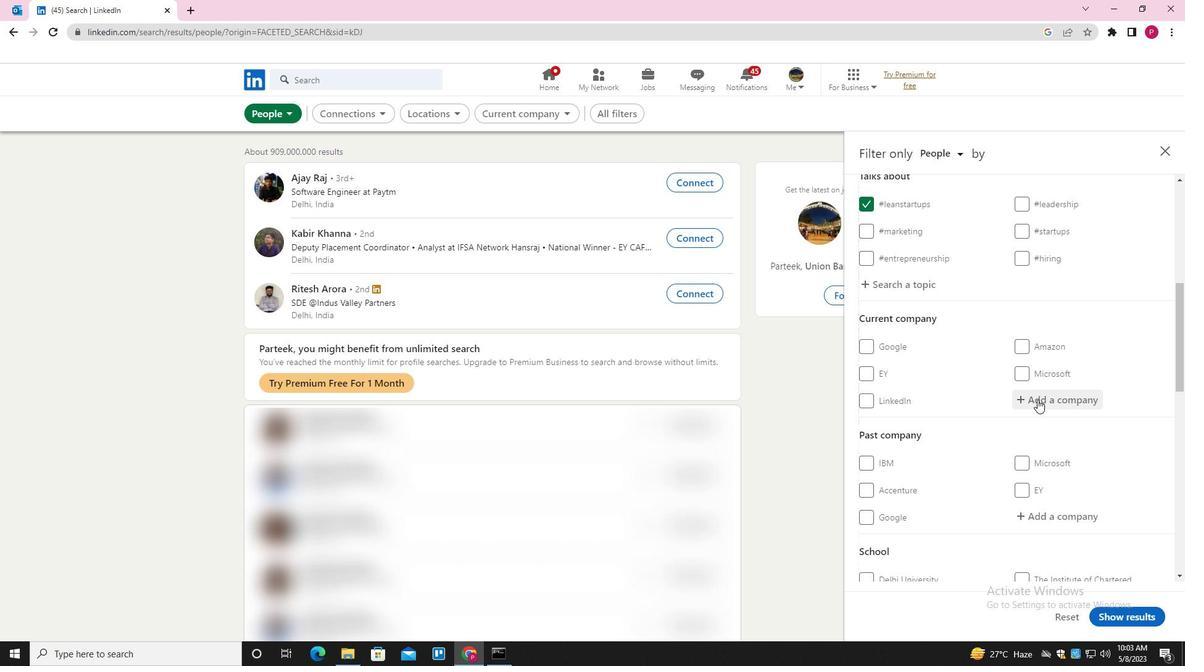 
Action: Key pressed <Key.shift><Key.shift><Key.shift><Key.shift><Key.shift><Key.shift>EDUREKA<Key.down><Key.enter>
Screenshot: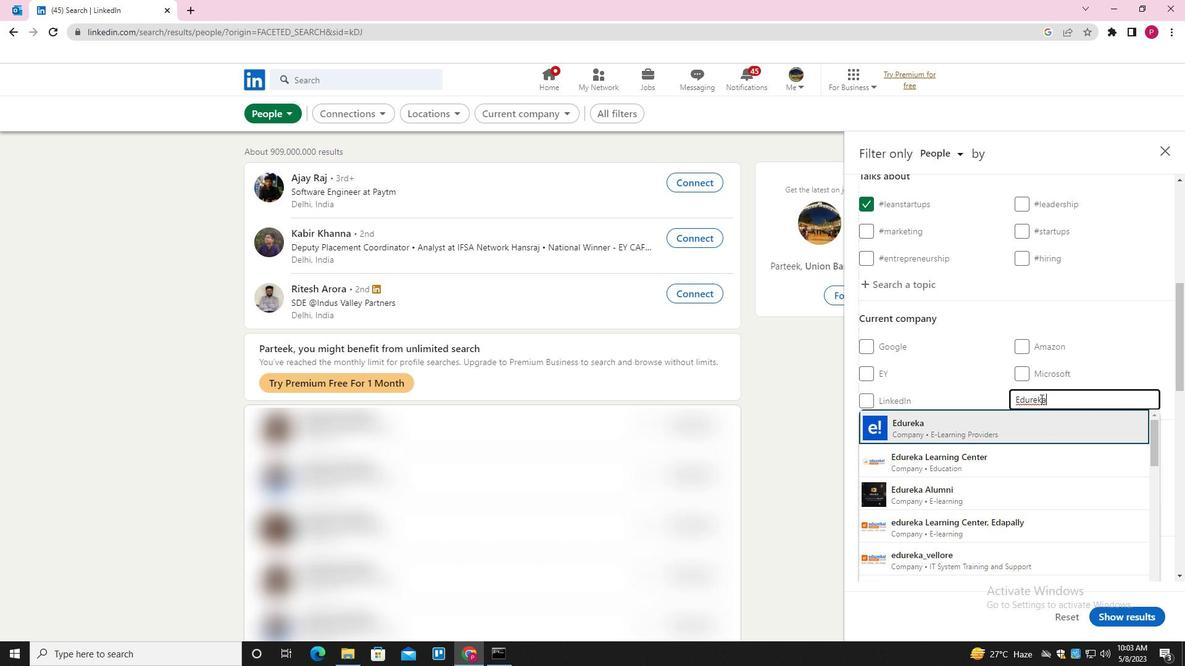 
Action: Mouse scrolled (1040, 398) with delta (0, 0)
Screenshot: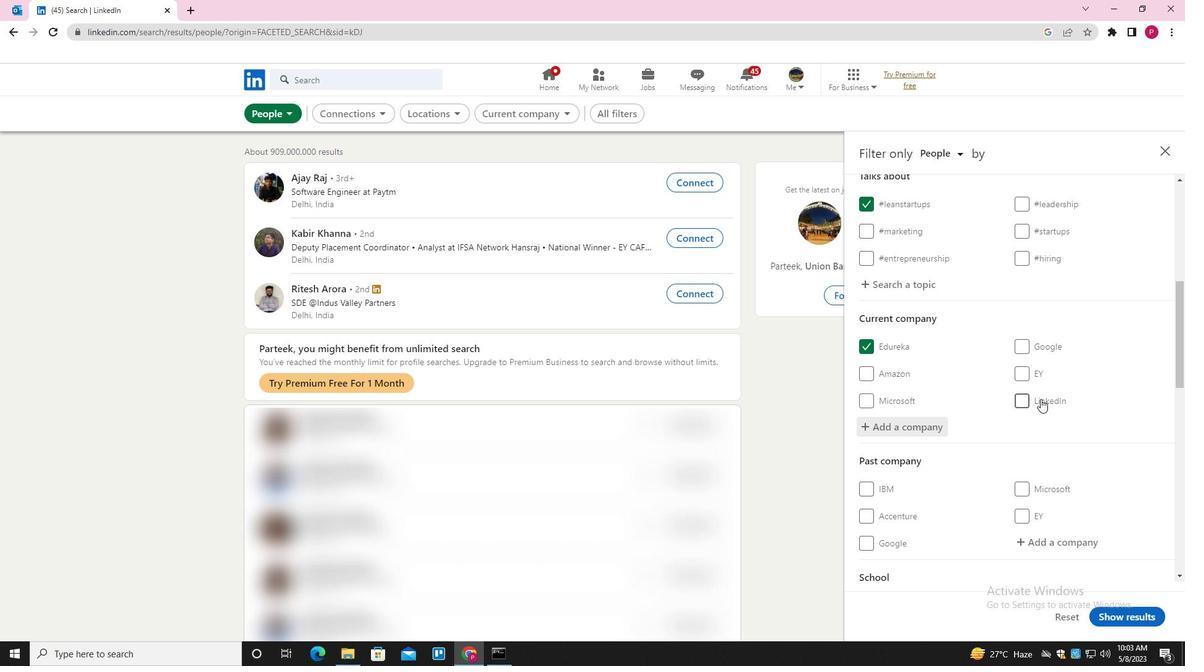 
Action: Mouse scrolled (1040, 398) with delta (0, 0)
Screenshot: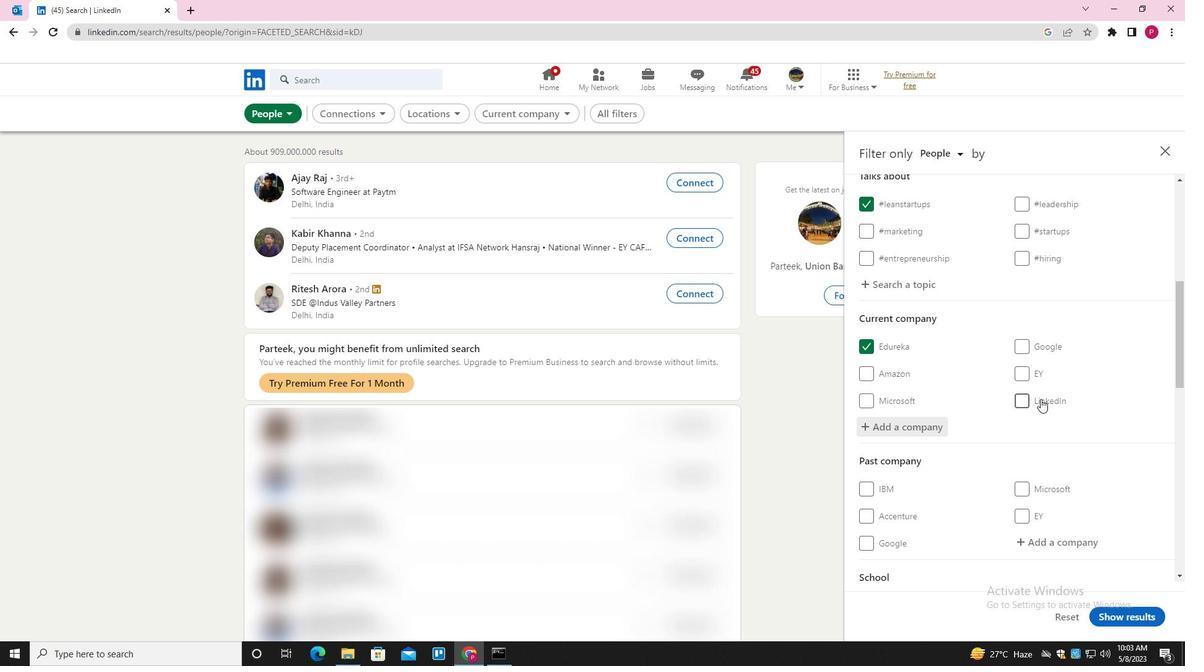 
Action: Mouse moved to (1040, 399)
Screenshot: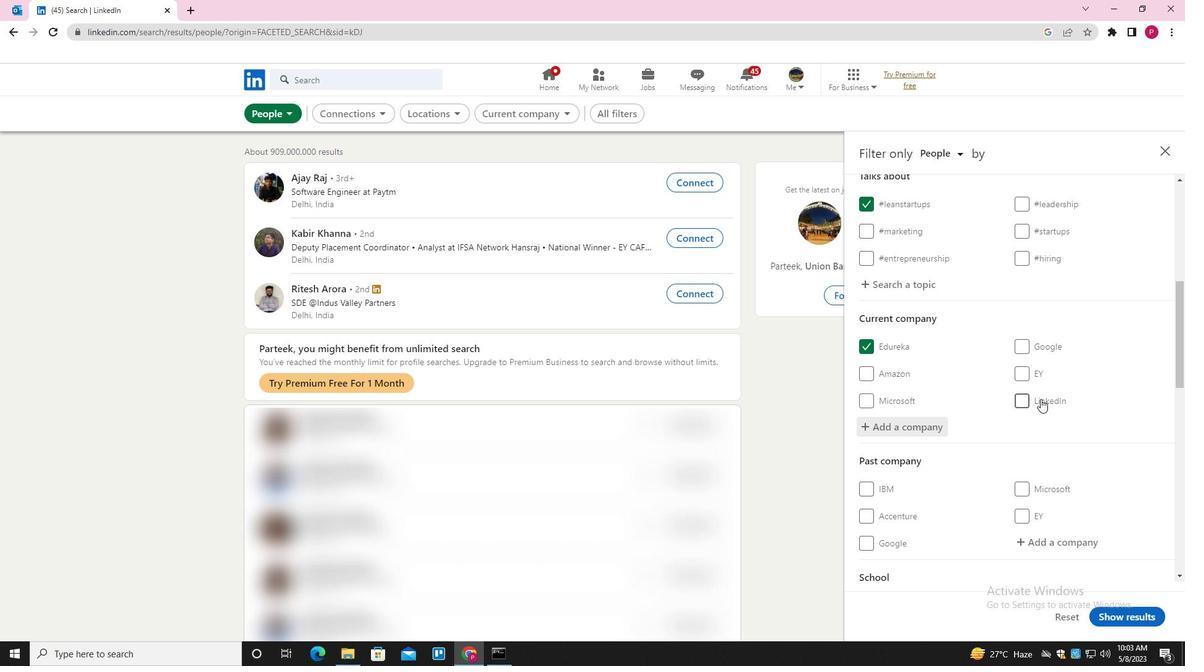 
Action: Mouse scrolled (1040, 398) with delta (0, 0)
Screenshot: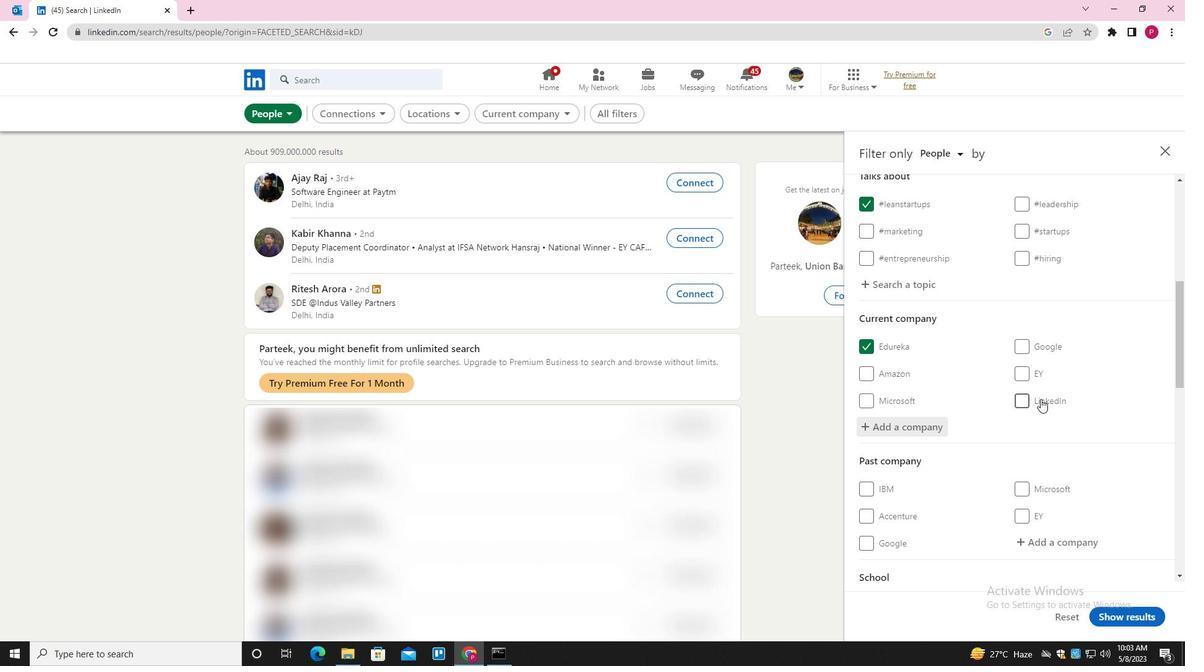
Action: Mouse moved to (1040, 403)
Screenshot: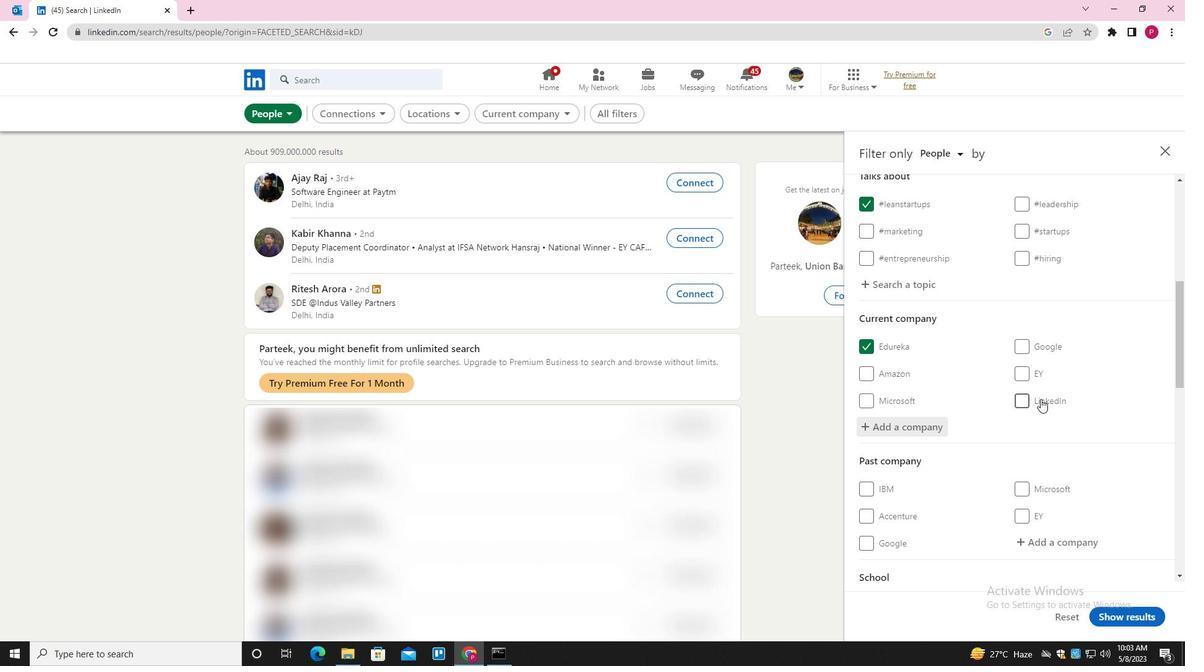 
Action: Mouse scrolled (1040, 403) with delta (0, 0)
Screenshot: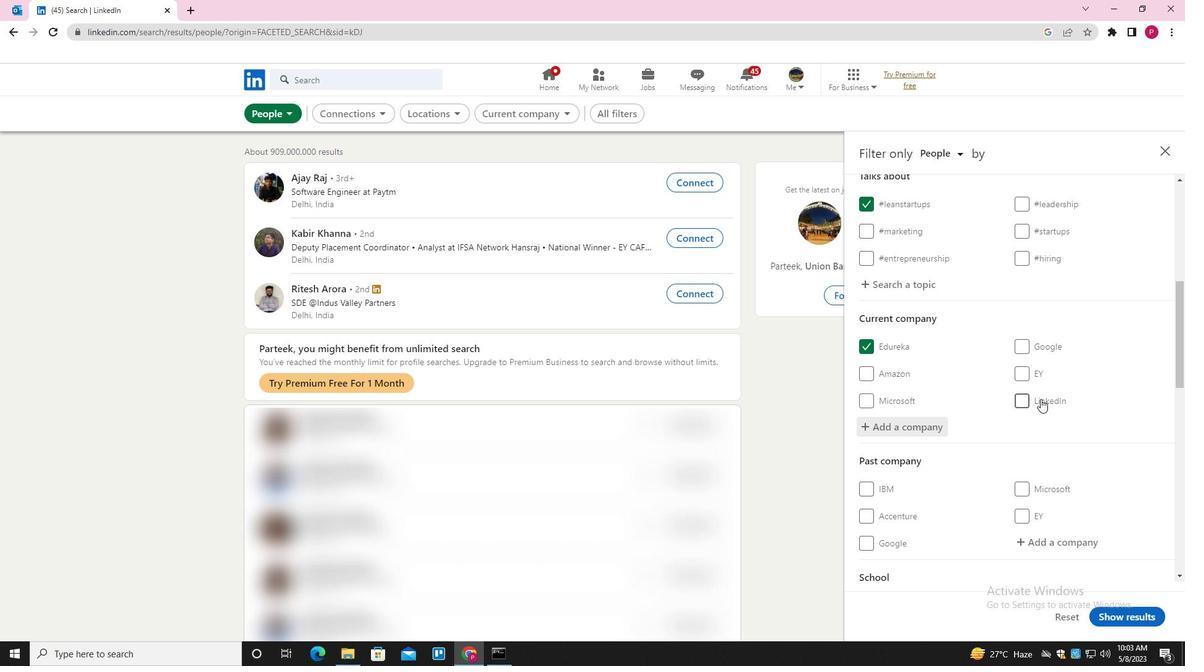 
Action: Mouse moved to (1037, 413)
Screenshot: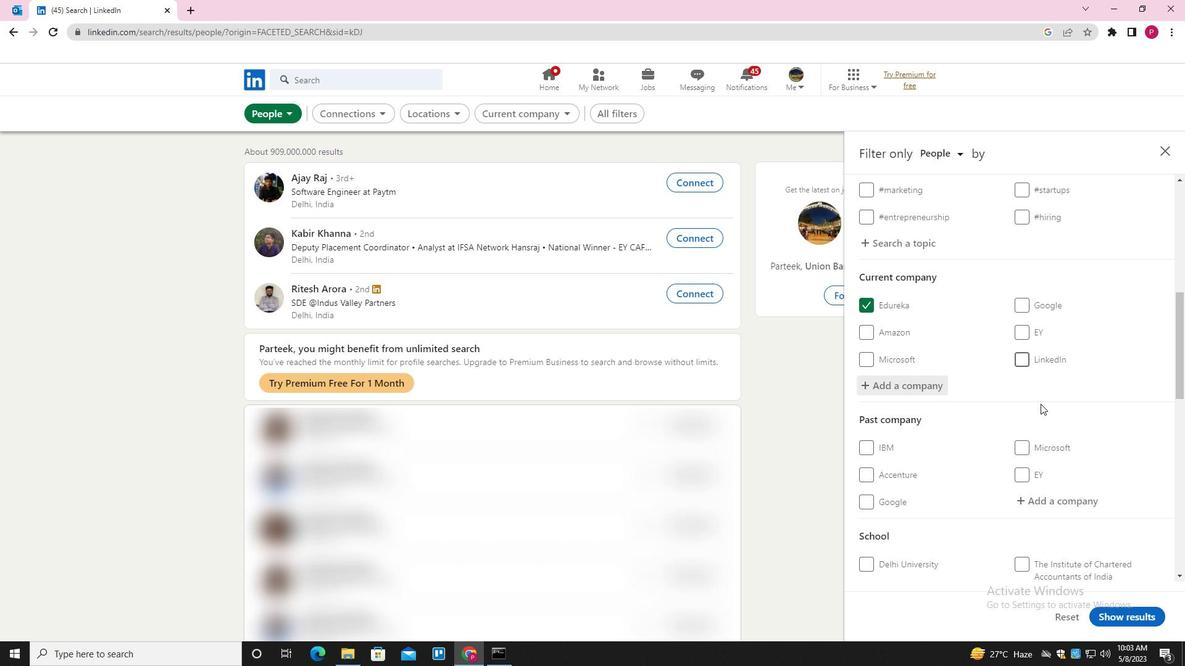 
Action: Mouse scrolled (1037, 413) with delta (0, 0)
Screenshot: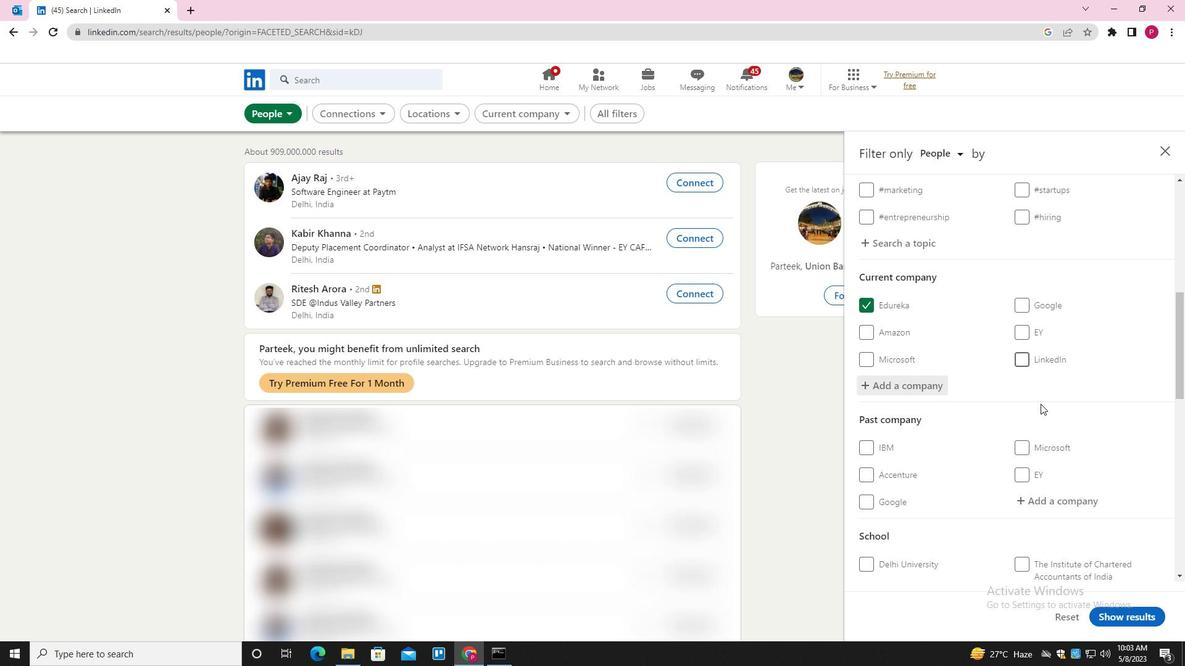 
Action: Mouse moved to (1054, 363)
Screenshot: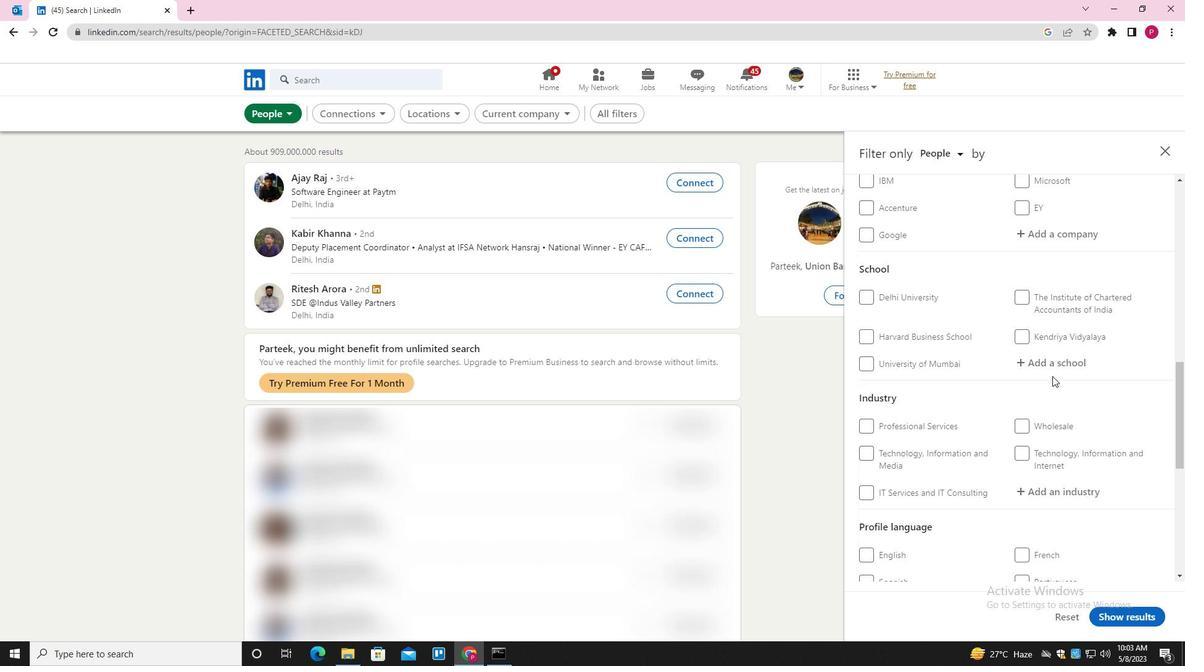 
Action: Mouse pressed left at (1054, 363)
Screenshot: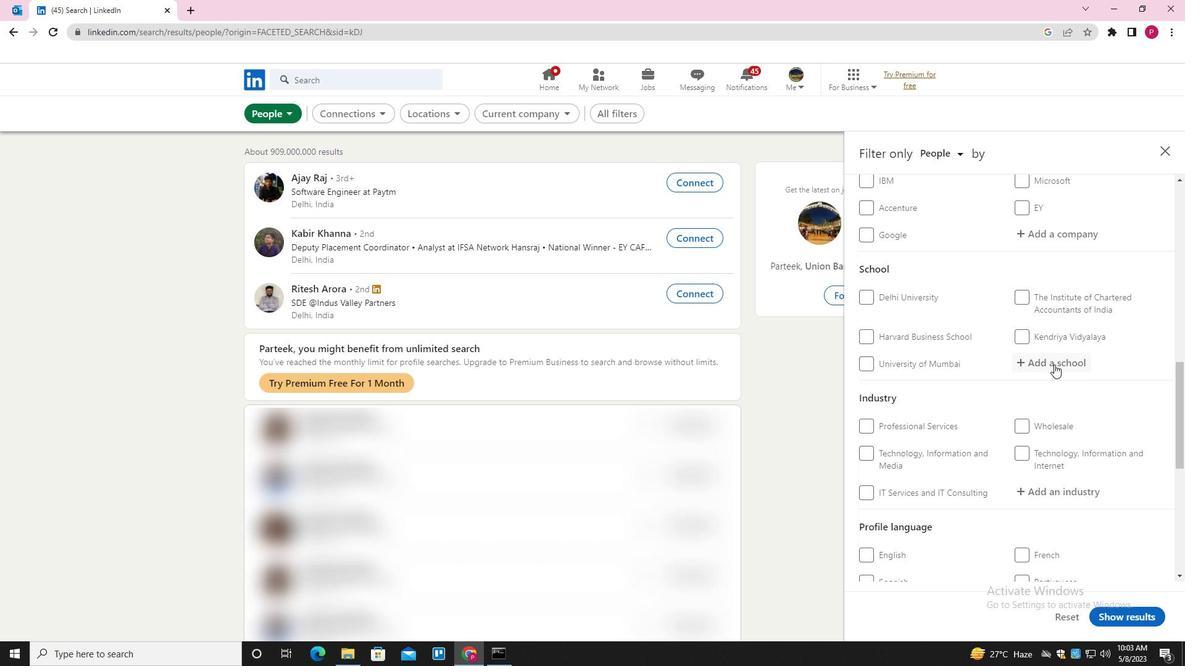 
Action: Key pressed <Key.shift>M.<Key.space><Key.backspace><Key.shift>KUMARASAMY<Key.space><Key.down><Key.enter>
Screenshot: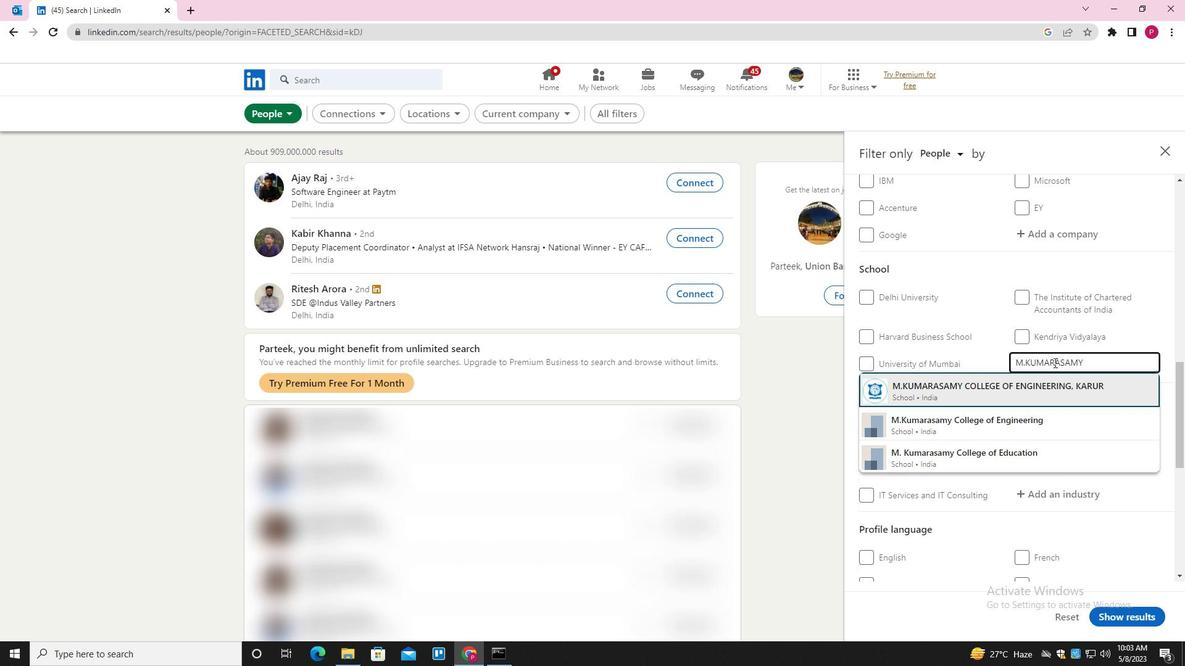 
Action: Mouse scrolled (1054, 362) with delta (0, 0)
Screenshot: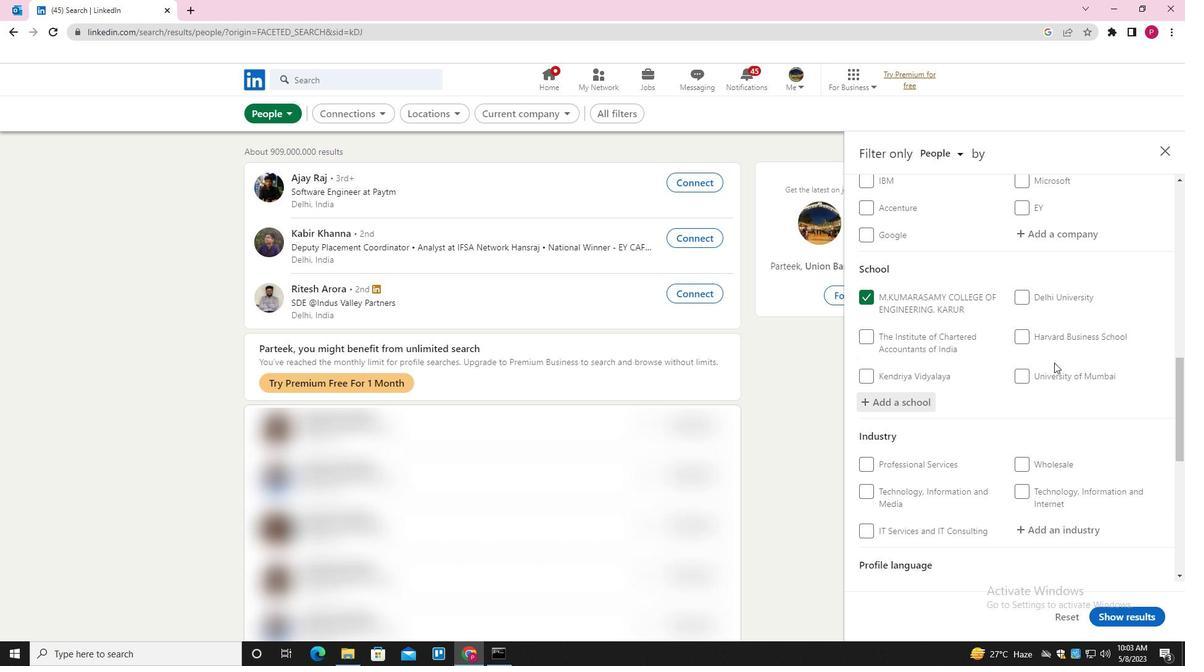 
Action: Mouse moved to (1056, 382)
Screenshot: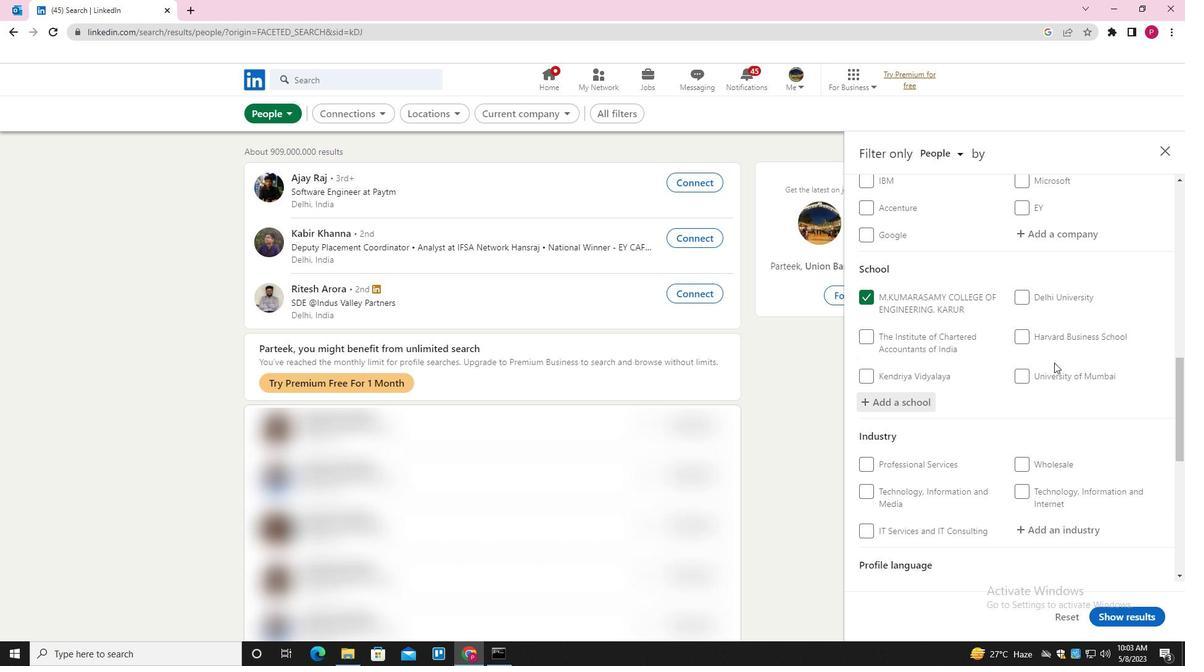 
Action: Mouse scrolled (1056, 381) with delta (0, 0)
Screenshot: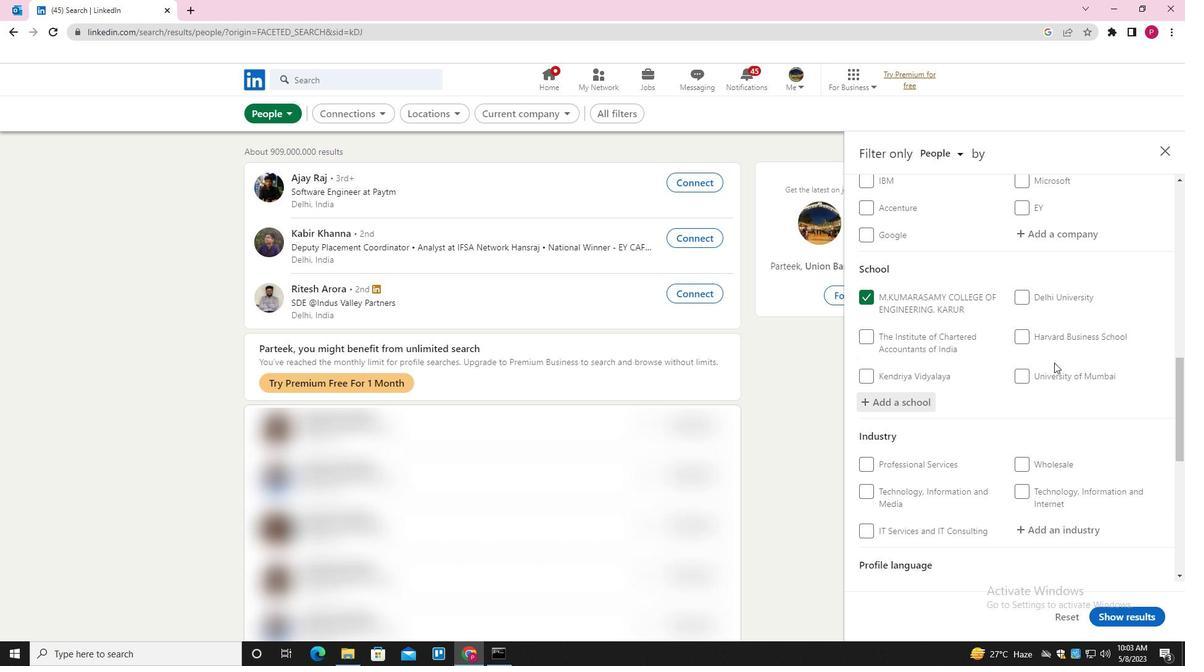 
Action: Mouse moved to (1063, 408)
Screenshot: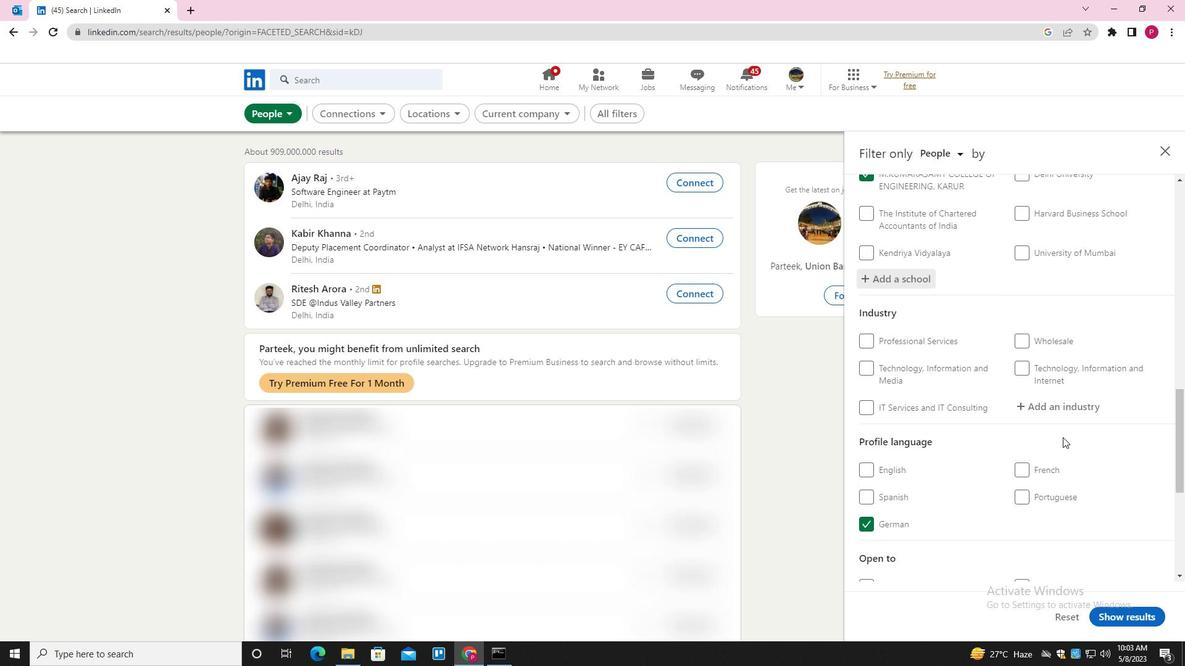 
Action: Mouse pressed left at (1063, 408)
Screenshot: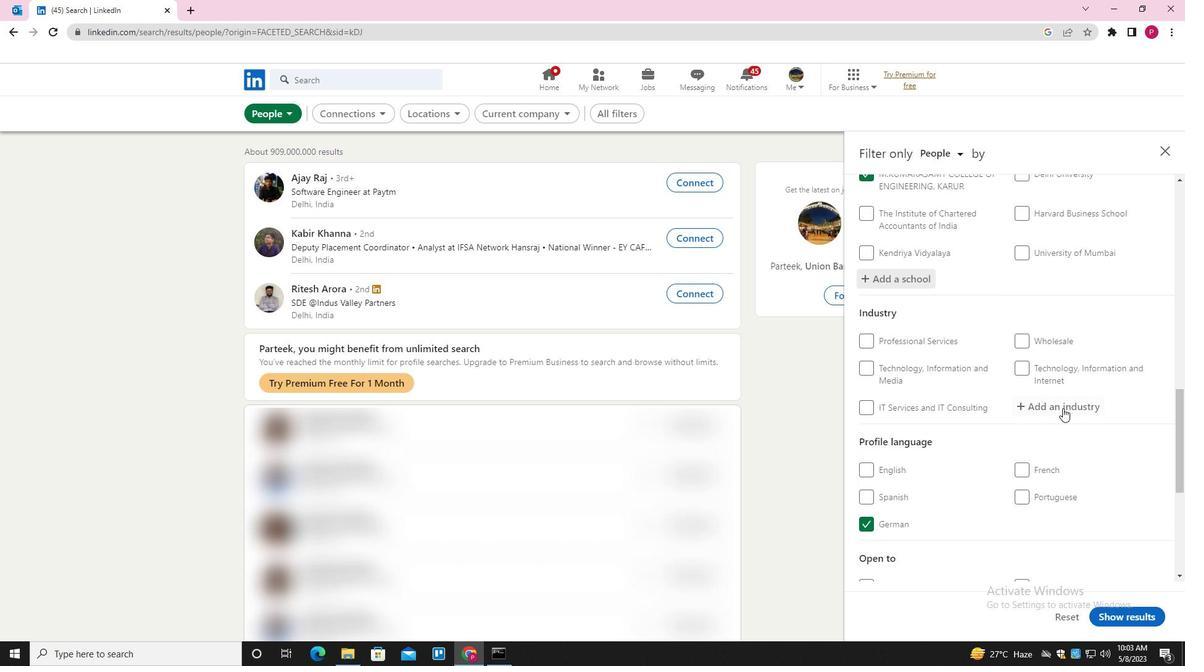 
Action: Key pressed <Key.shift>IT<Key.space><Key.shift>SYSTEM<Key.space><Key.shift><Key.shift><Key.shift>TRAINING<Key.space><Key.shift>AND<Key.space><Key.shift>SUPPRO<Key.backspace><Key.backspace>ORT<Key.down><Key.enter>
Screenshot: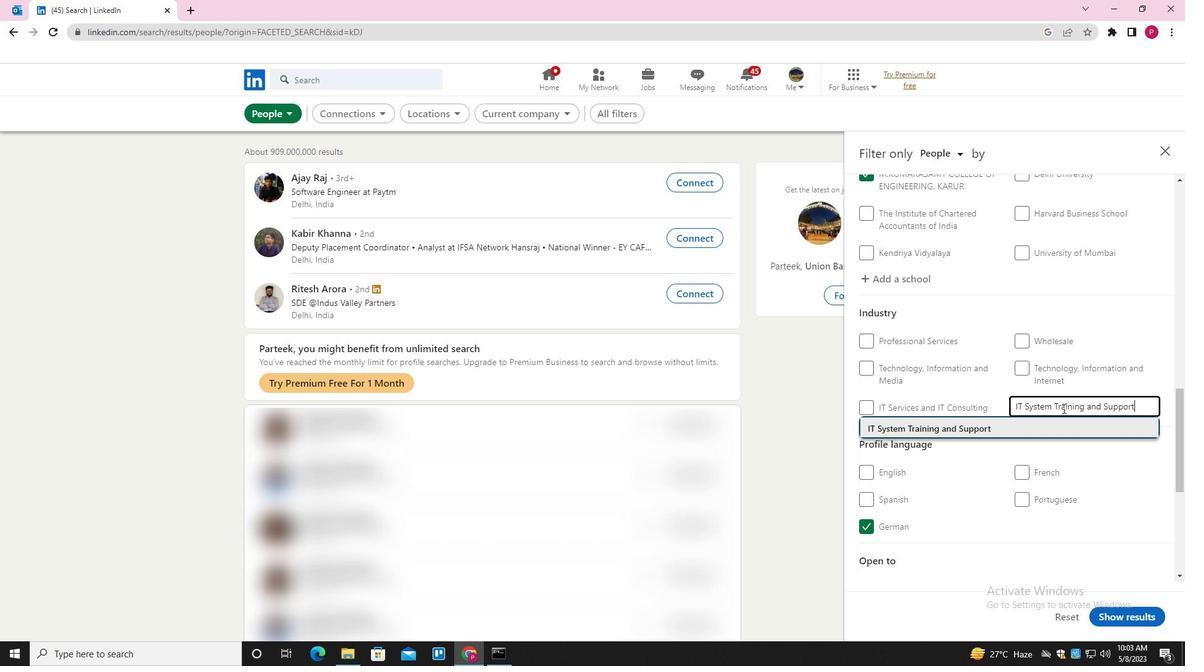 
Action: Mouse moved to (1063, 408)
Screenshot: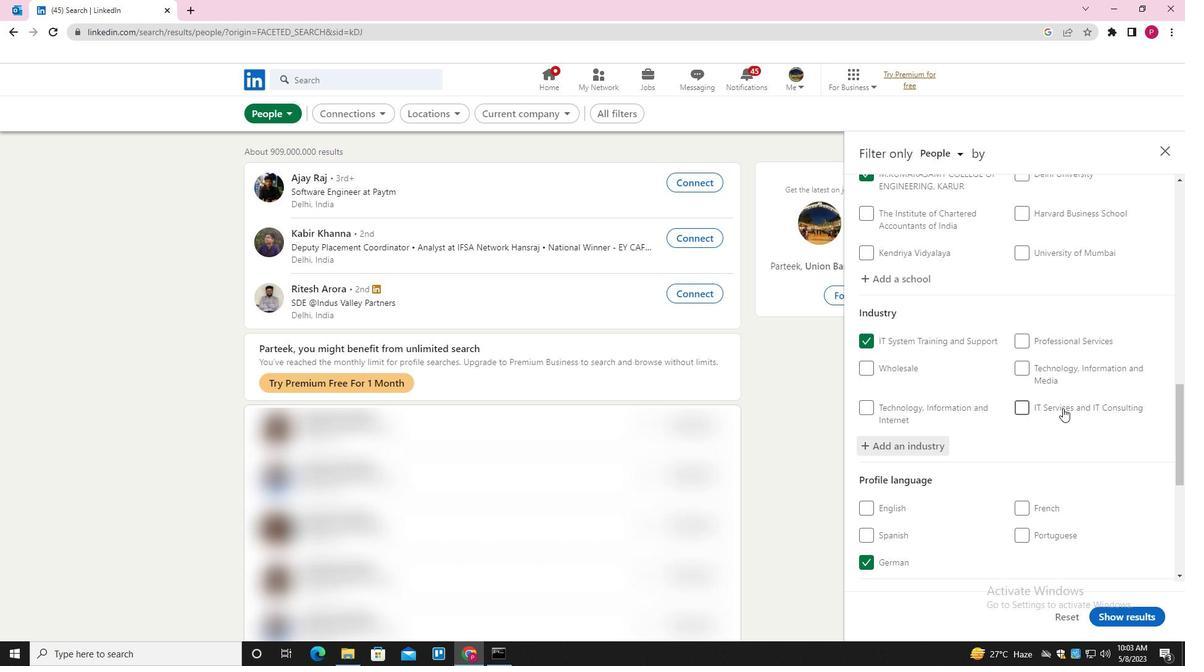 
Action: Mouse scrolled (1063, 407) with delta (0, 0)
Screenshot: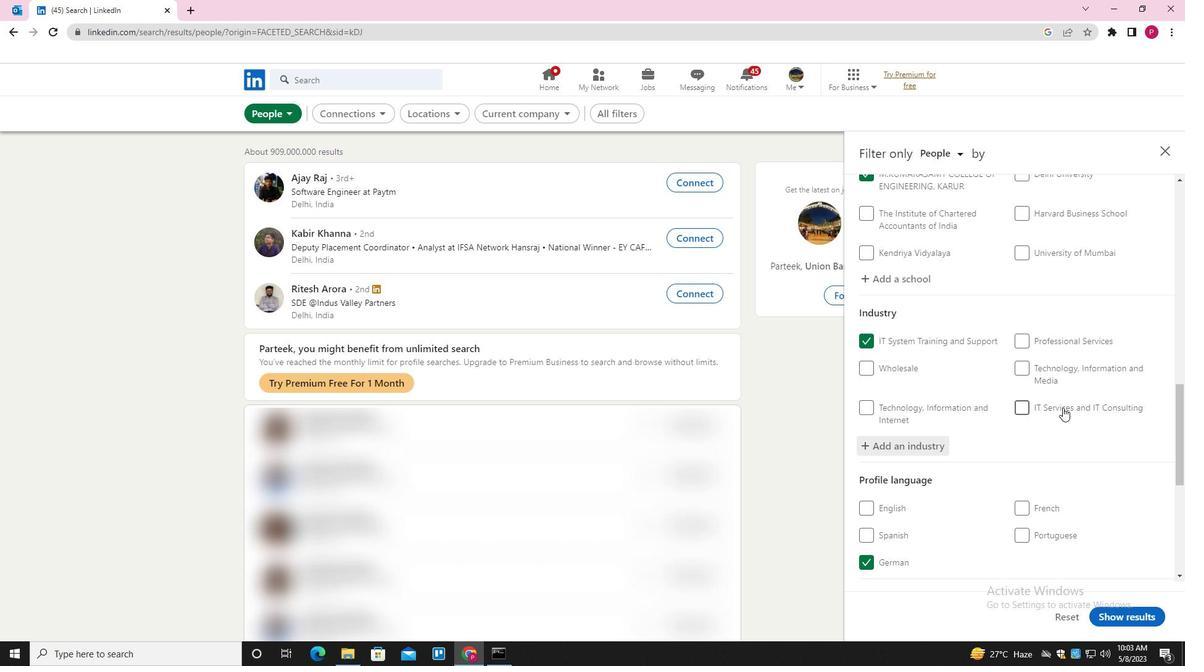 
Action: Mouse scrolled (1063, 407) with delta (0, 0)
Screenshot: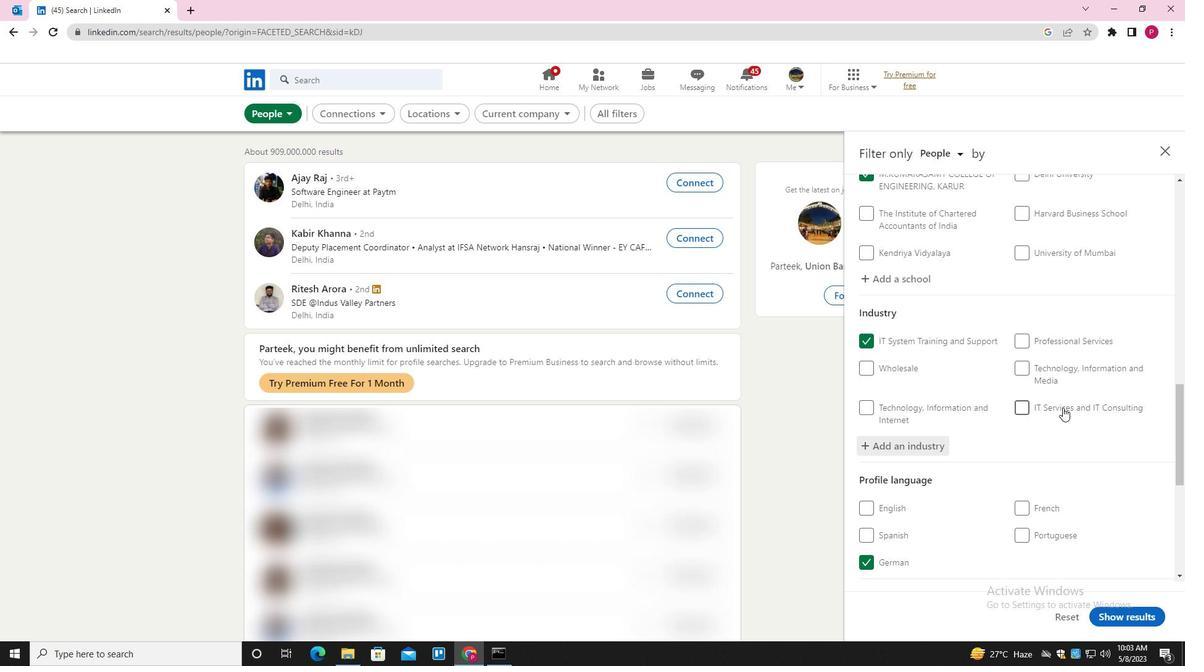 
Action: Mouse scrolled (1063, 407) with delta (0, 0)
Screenshot: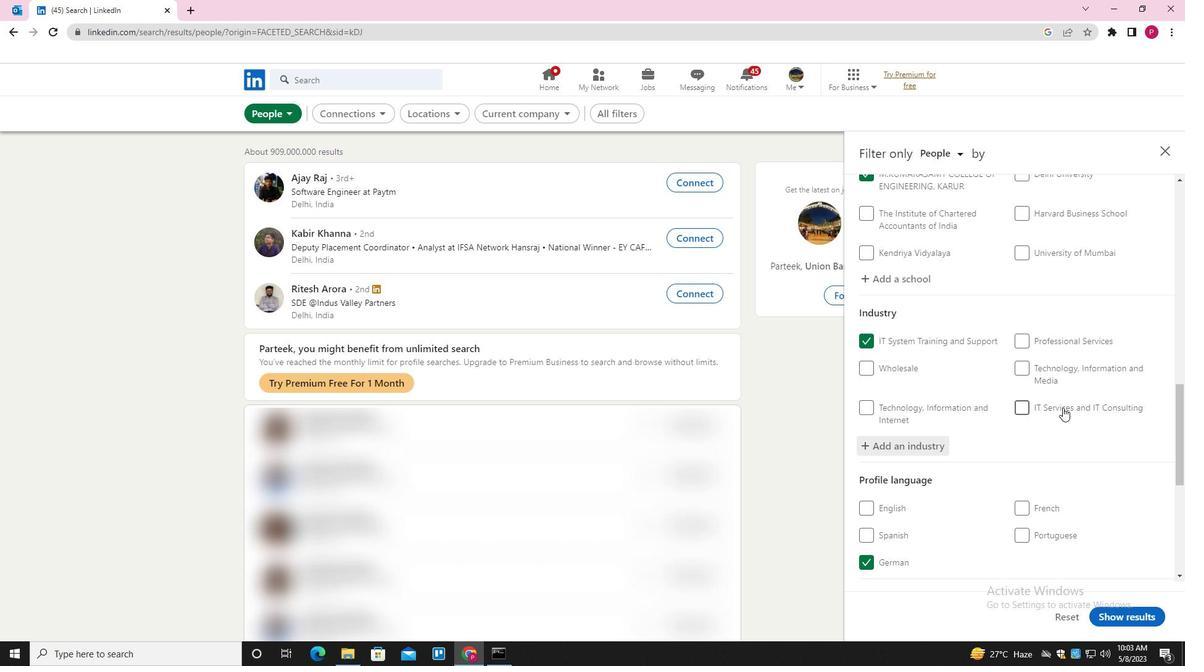 
Action: Mouse scrolled (1063, 407) with delta (0, 0)
Screenshot: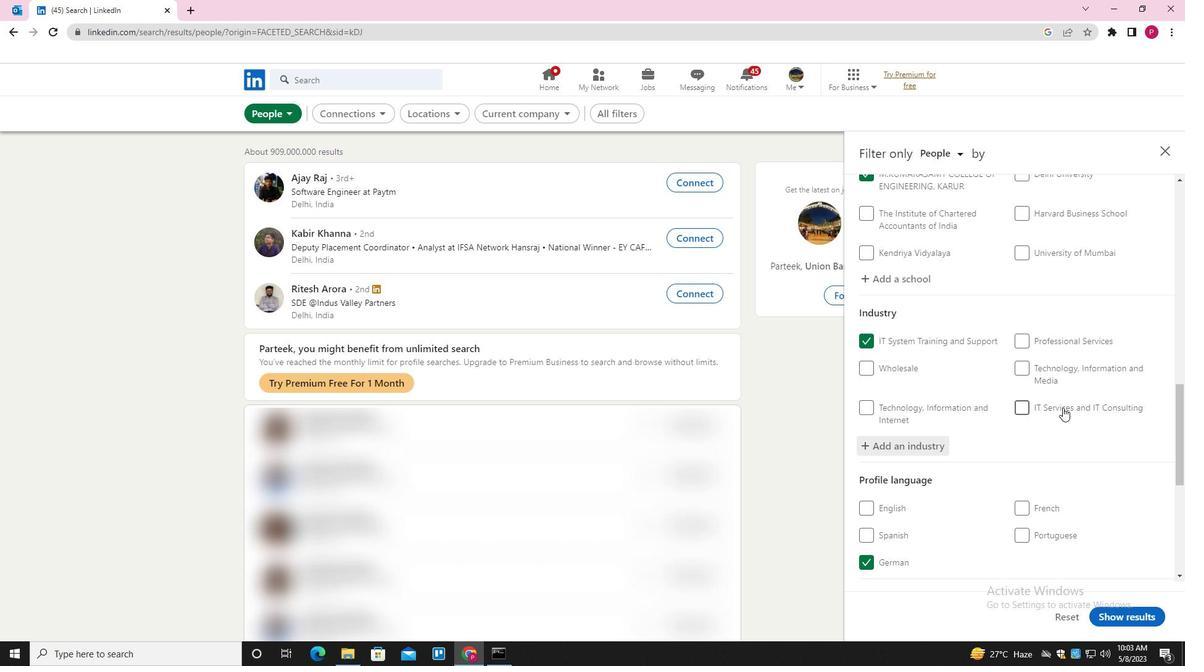 
Action: Mouse scrolled (1063, 407) with delta (0, 0)
Screenshot: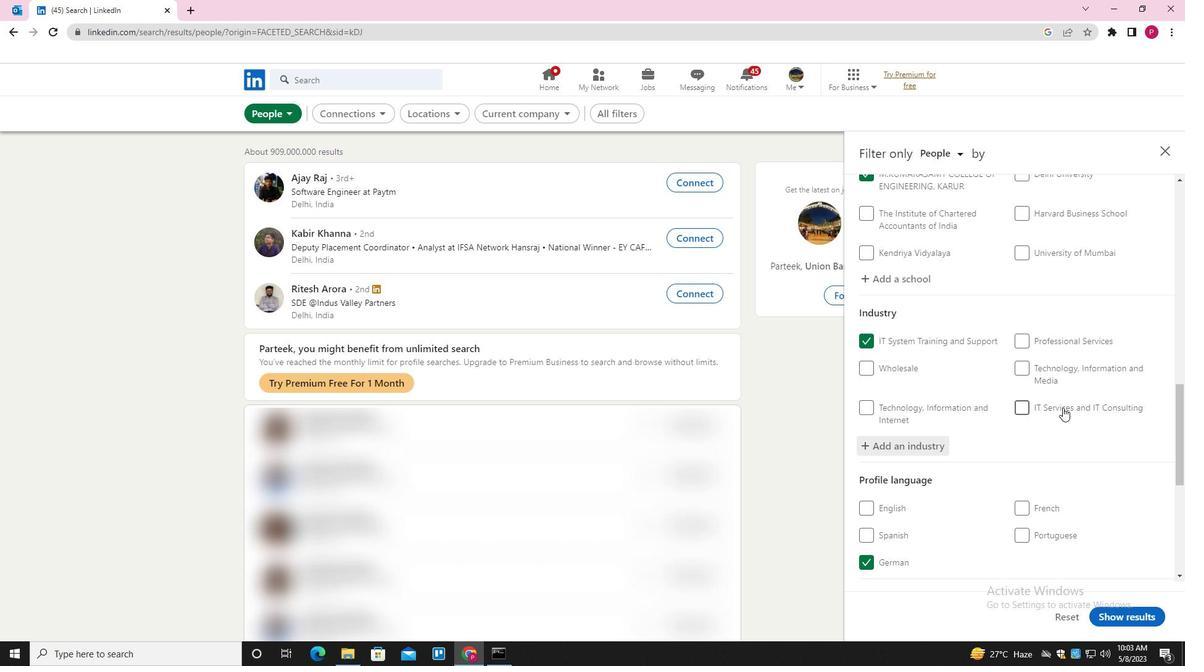 
Action: Mouse moved to (1066, 451)
Screenshot: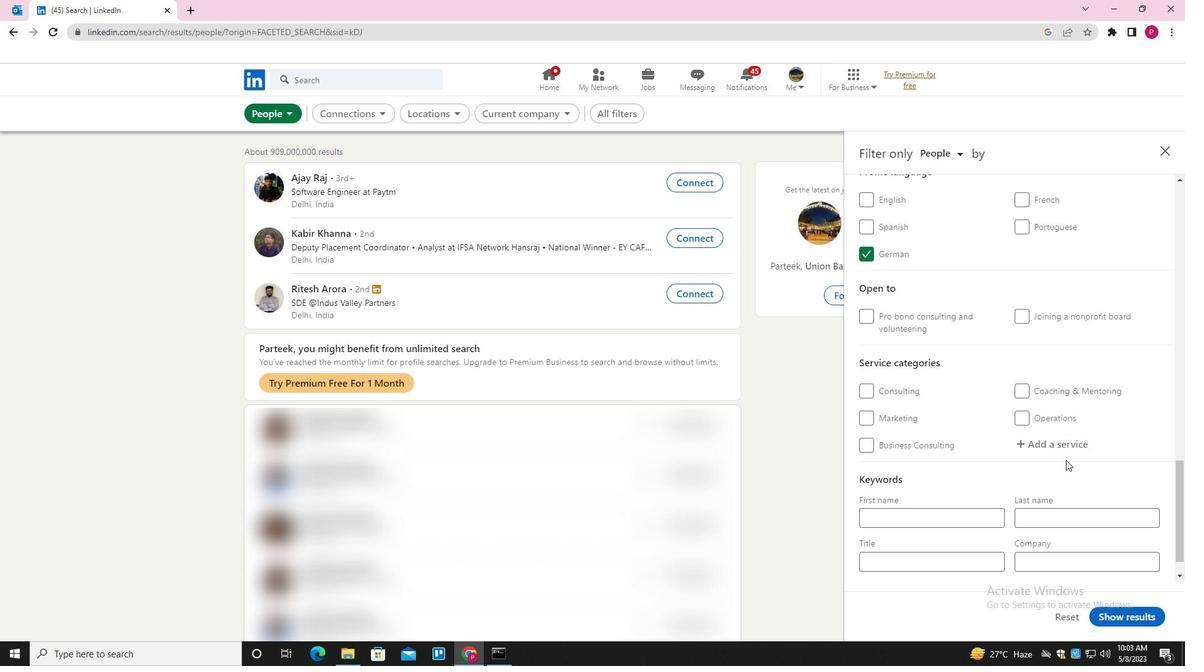 
Action: Mouse pressed left at (1066, 451)
Screenshot: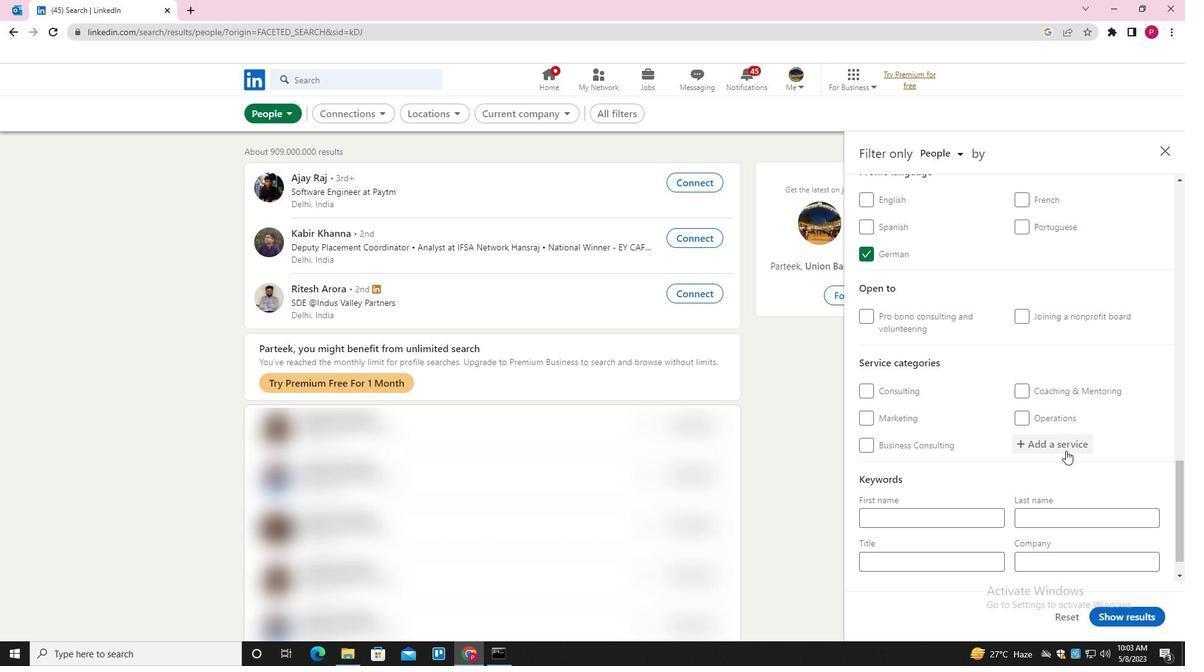 
Action: Key pressed <Key.shift><Key.shift><Key.shift><Key.shift><Key.shift><Key.shift><Key.shift>FINANCIAL<Key.space><Key.shift>PLANNING<Key.down><Key.enter>
Screenshot: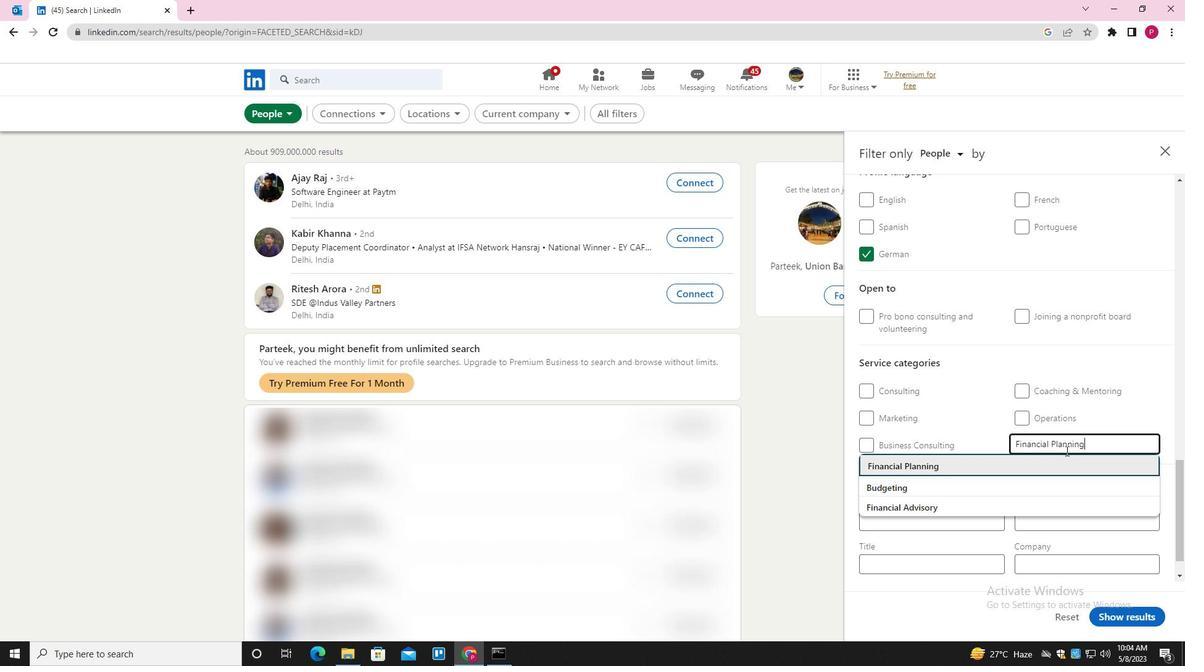 
Action: Mouse moved to (1066, 498)
Screenshot: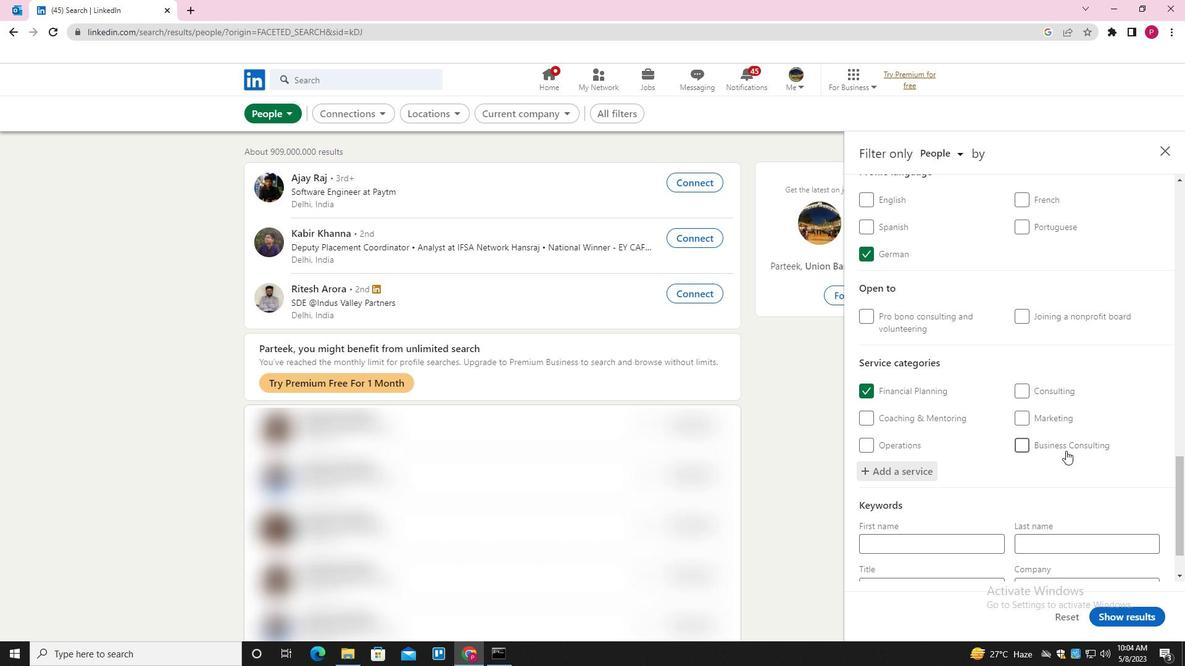 
Action: Mouse scrolled (1066, 498) with delta (0, 0)
Screenshot: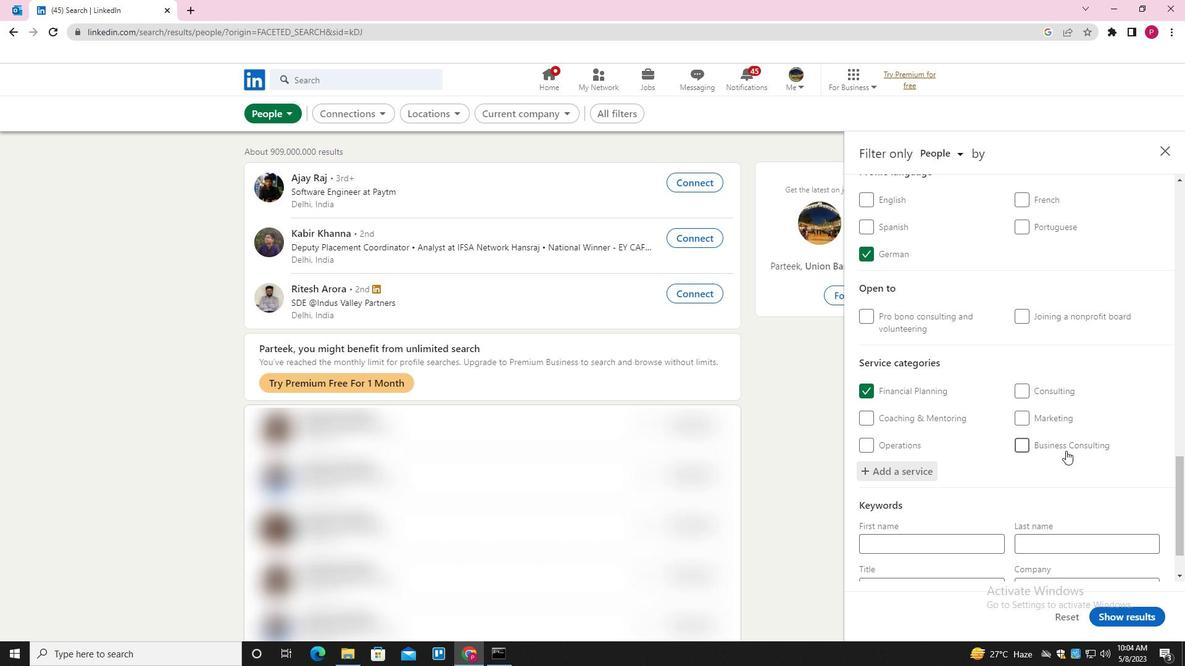 
Action: Mouse moved to (1063, 507)
Screenshot: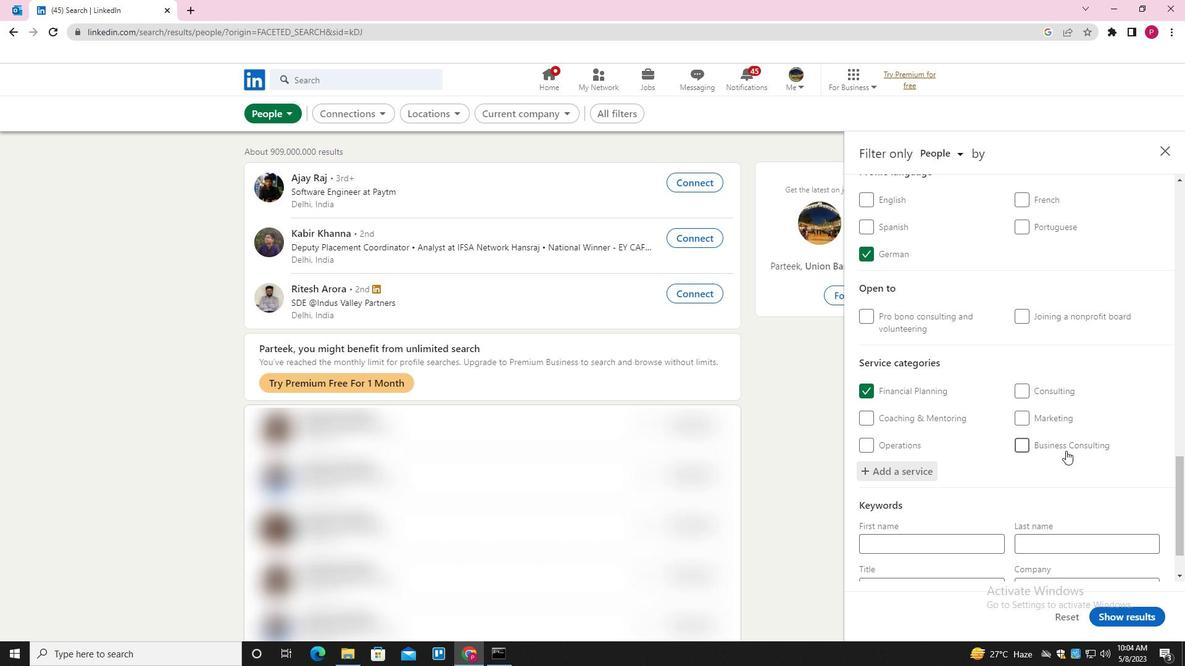 
Action: Mouse scrolled (1063, 506) with delta (0, 0)
Screenshot: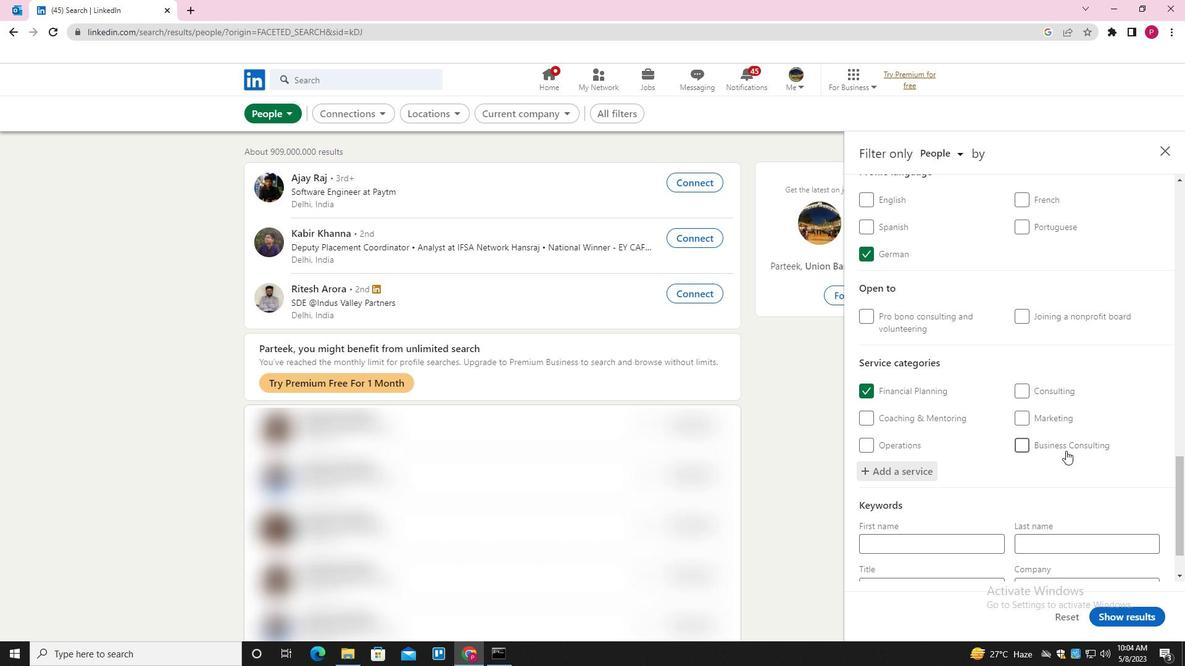 
Action: Mouse moved to (1055, 519)
Screenshot: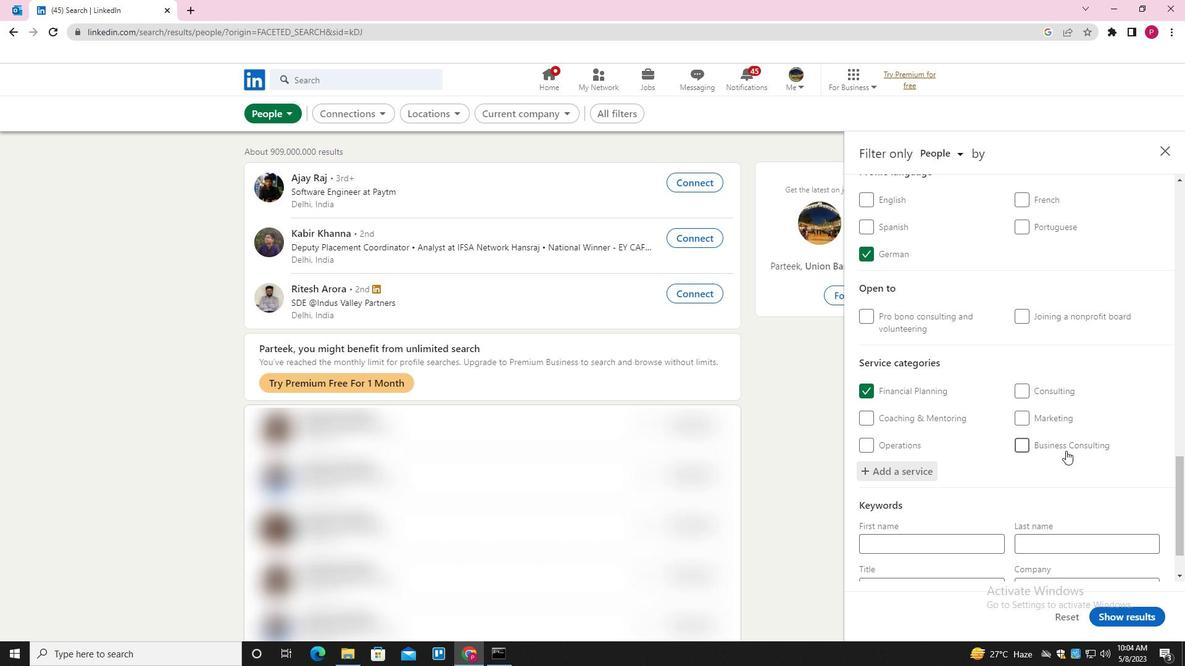 
Action: Mouse scrolled (1055, 519) with delta (0, 0)
Screenshot: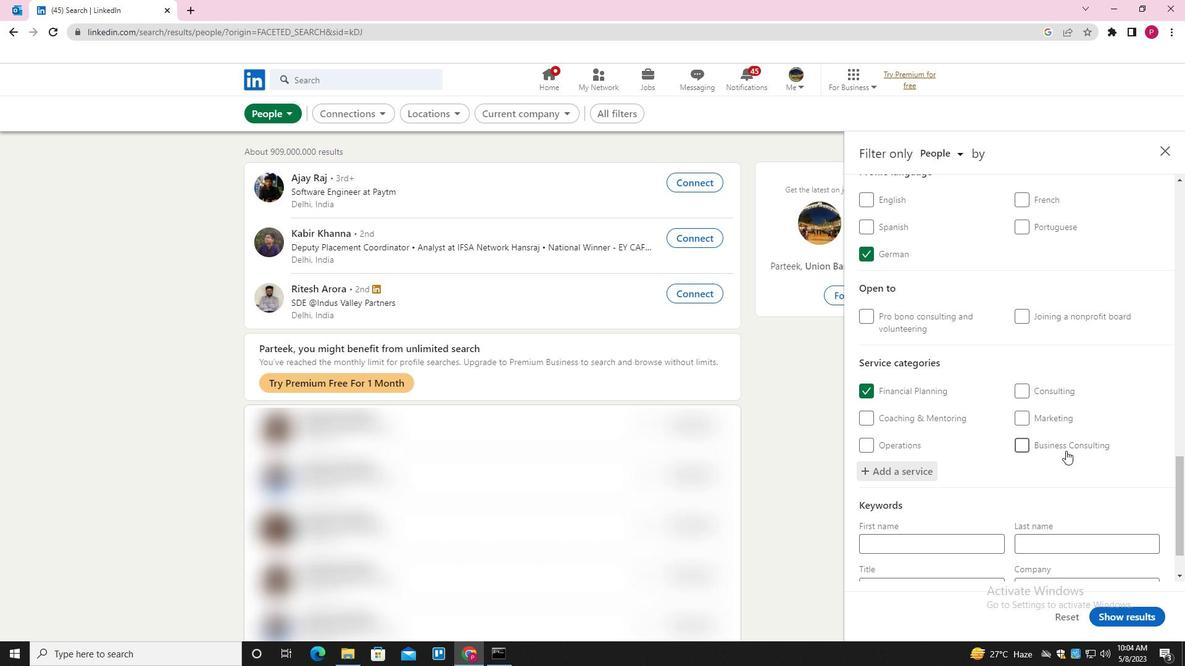 
Action: Mouse moved to (966, 524)
Screenshot: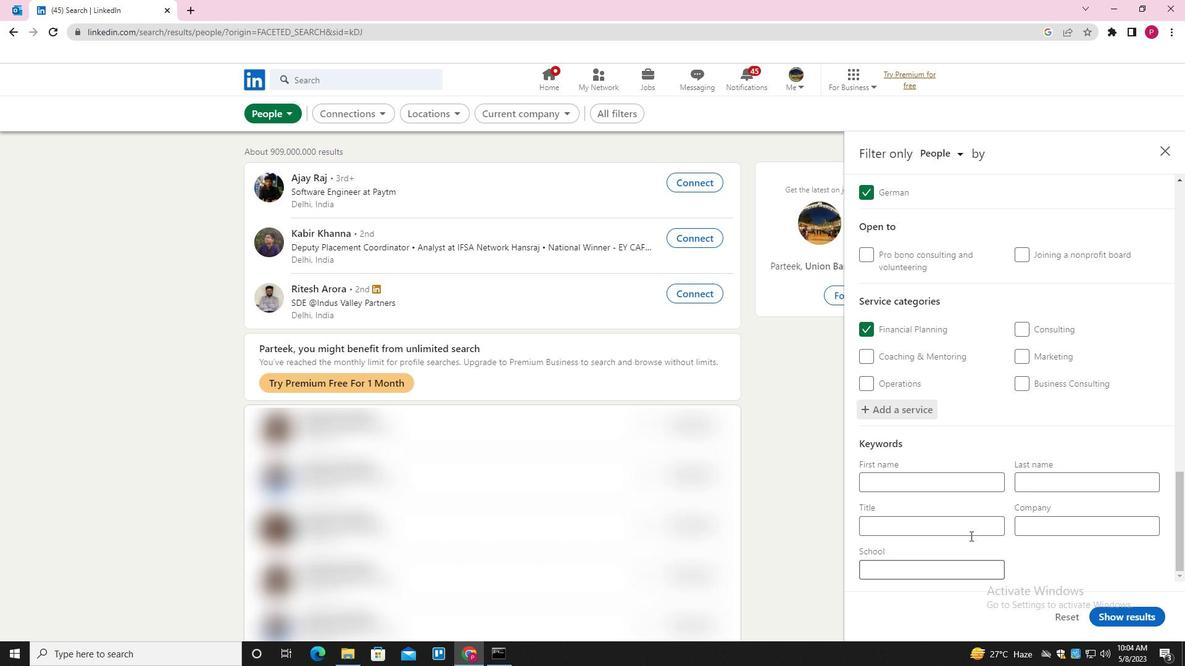 
Action: Mouse pressed left at (966, 524)
Screenshot: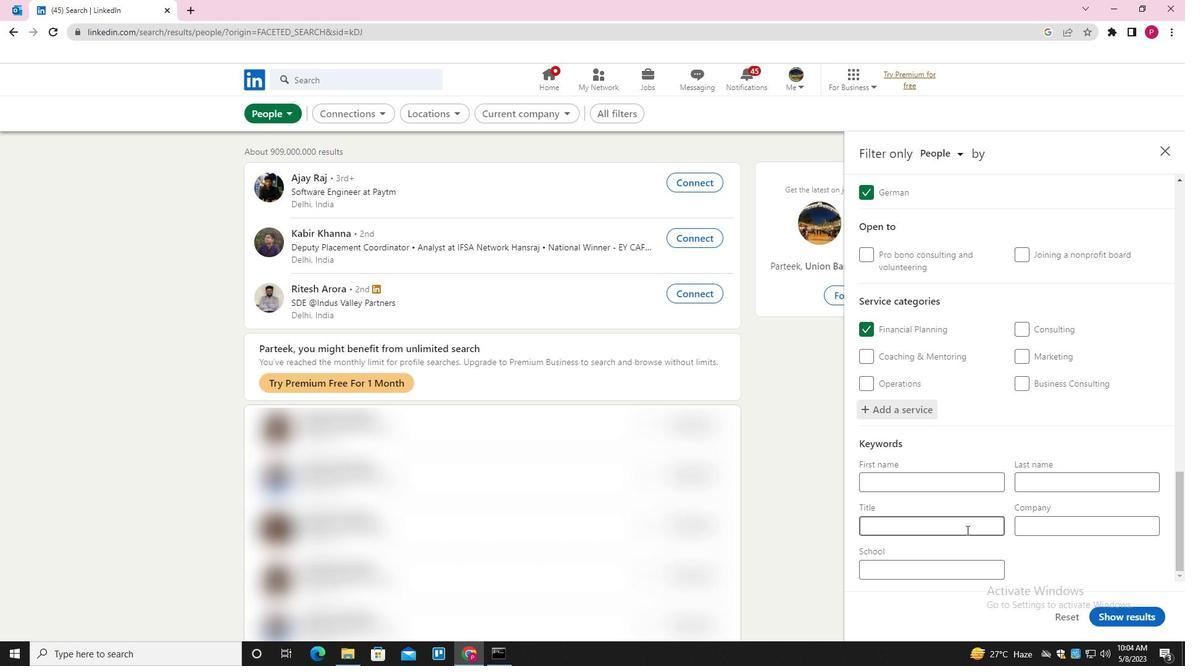 
Action: Key pressed <Key.shift>BELLHOP
Screenshot: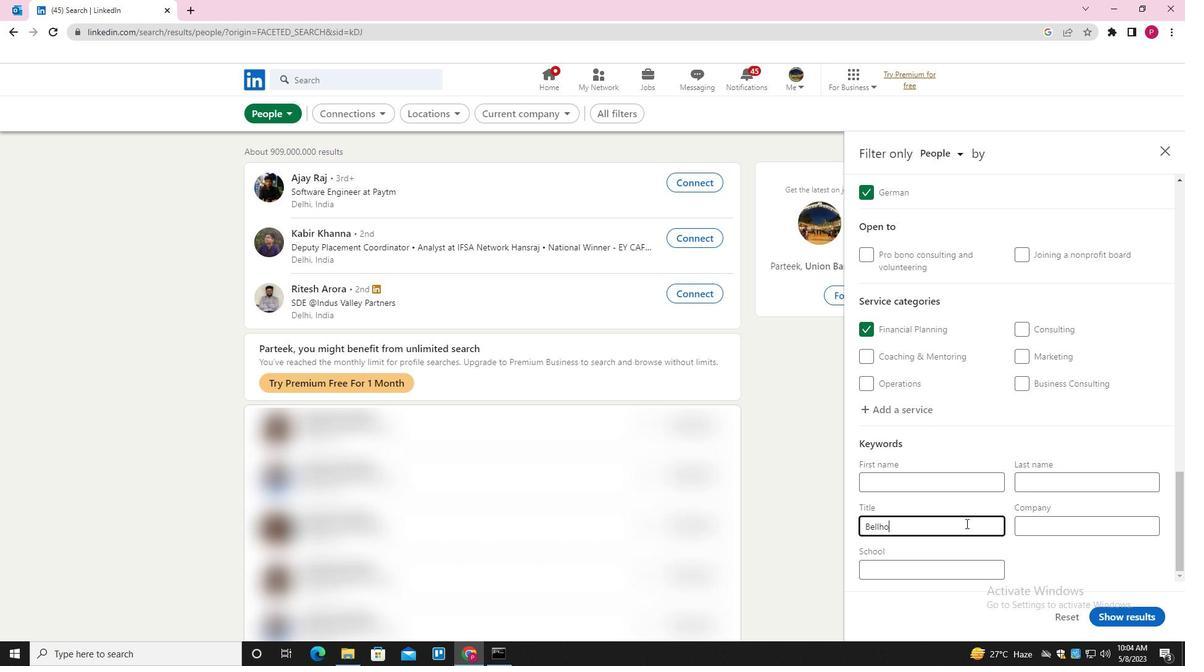 
Action: Mouse moved to (1107, 617)
Screenshot: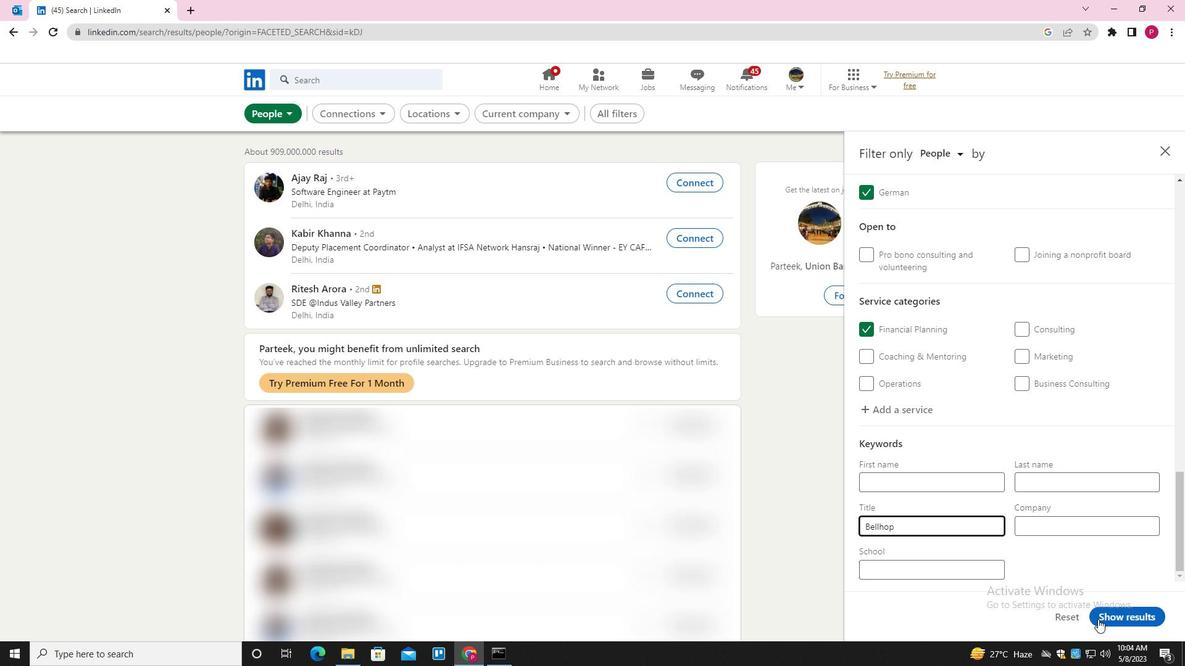 
Action: Mouse pressed left at (1107, 617)
Screenshot: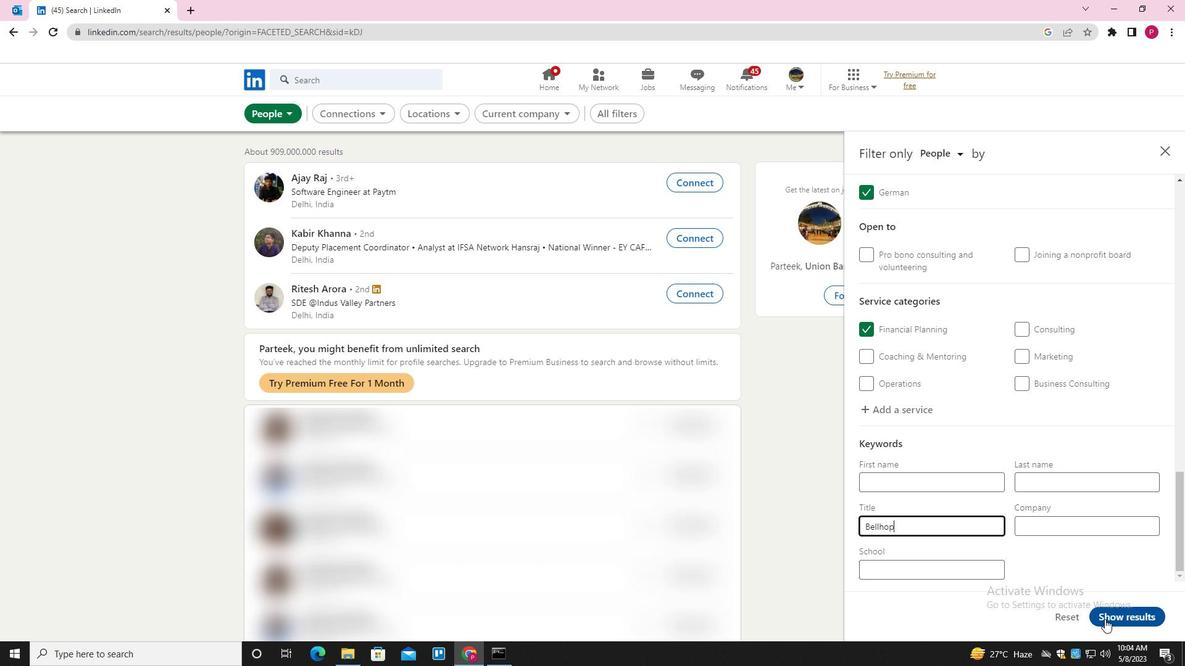 
Action: Mouse moved to (563, 288)
Screenshot: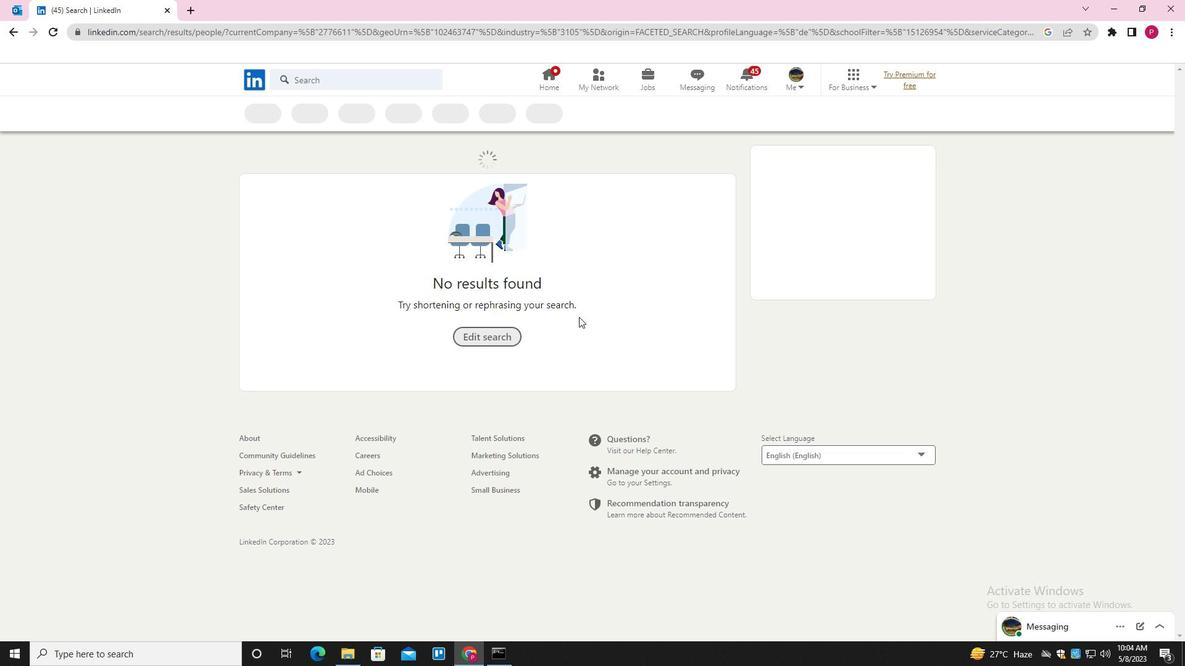 
